 Task: Create a due date automation trigger when advanced on, on the monday after a card is due add dates not due today at 11:00 AM.
Action: Mouse moved to (1341, 172)
Screenshot: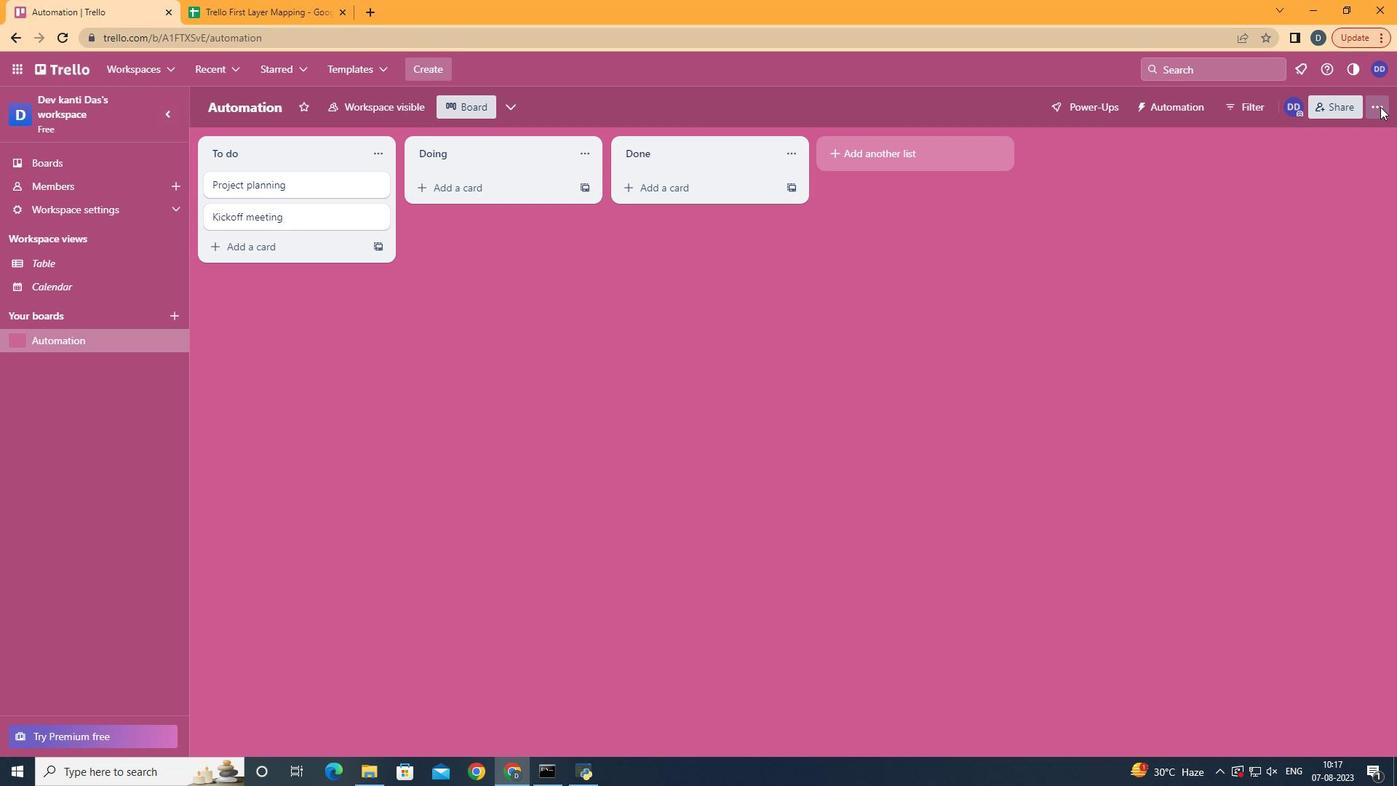 
Action: Mouse pressed left at (1341, 172)
Screenshot: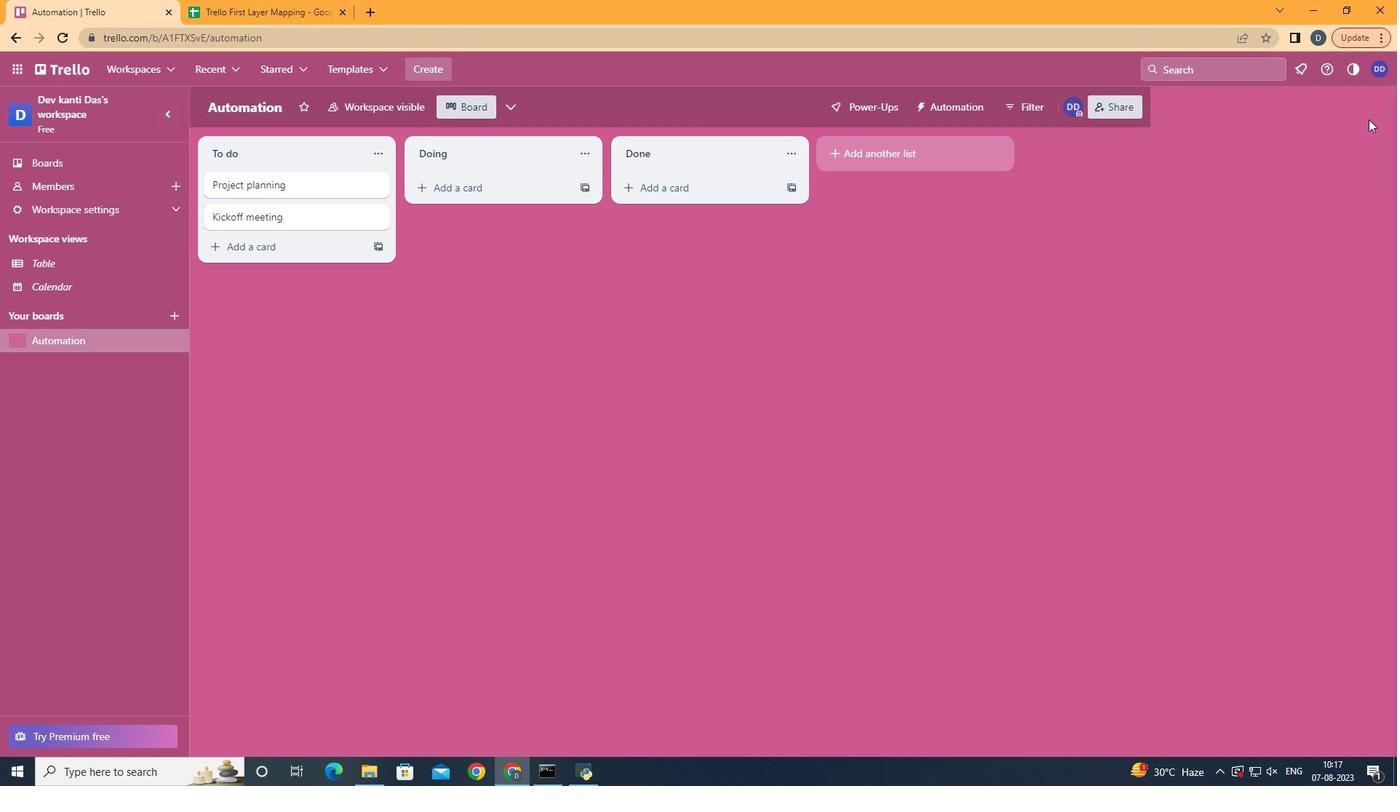 
Action: Mouse moved to (1226, 351)
Screenshot: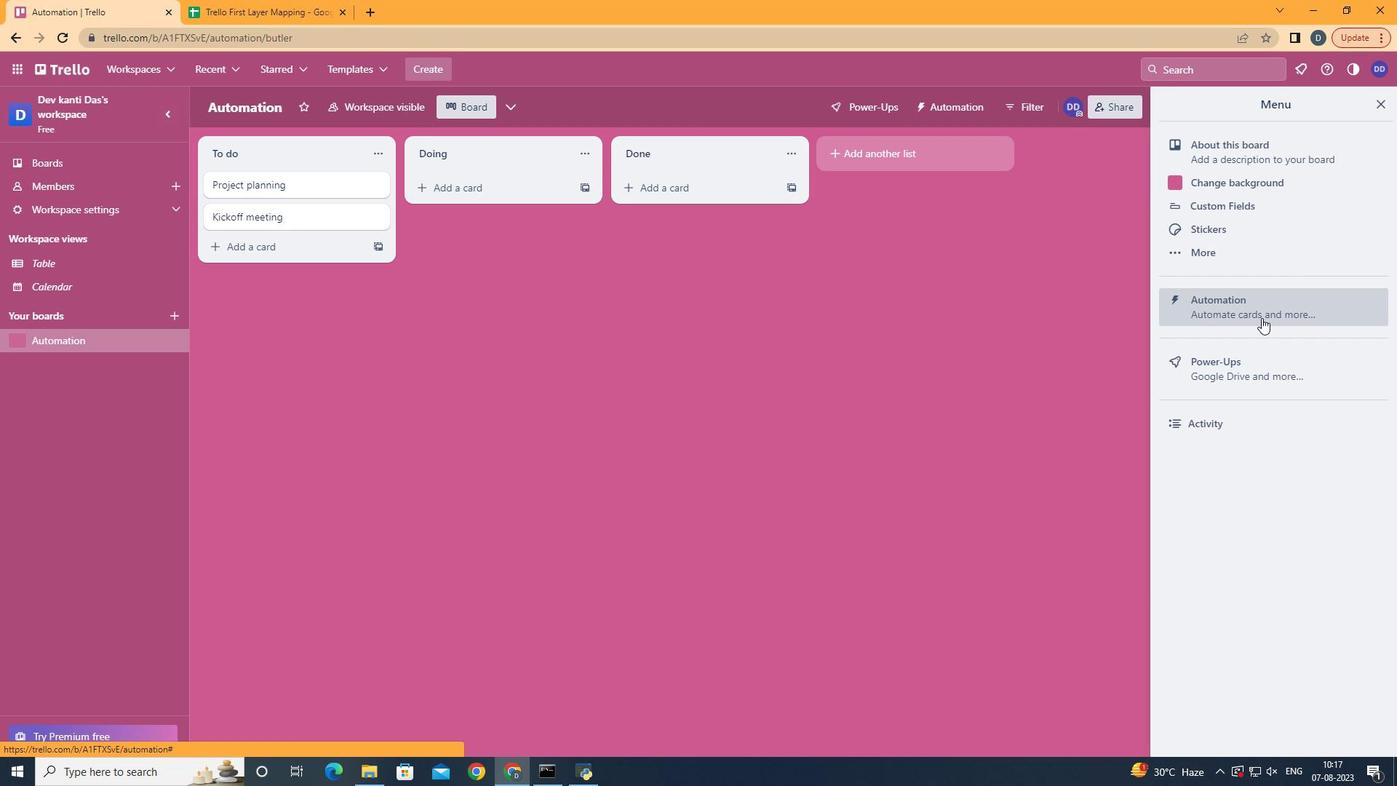 
Action: Mouse pressed left at (1226, 351)
Screenshot: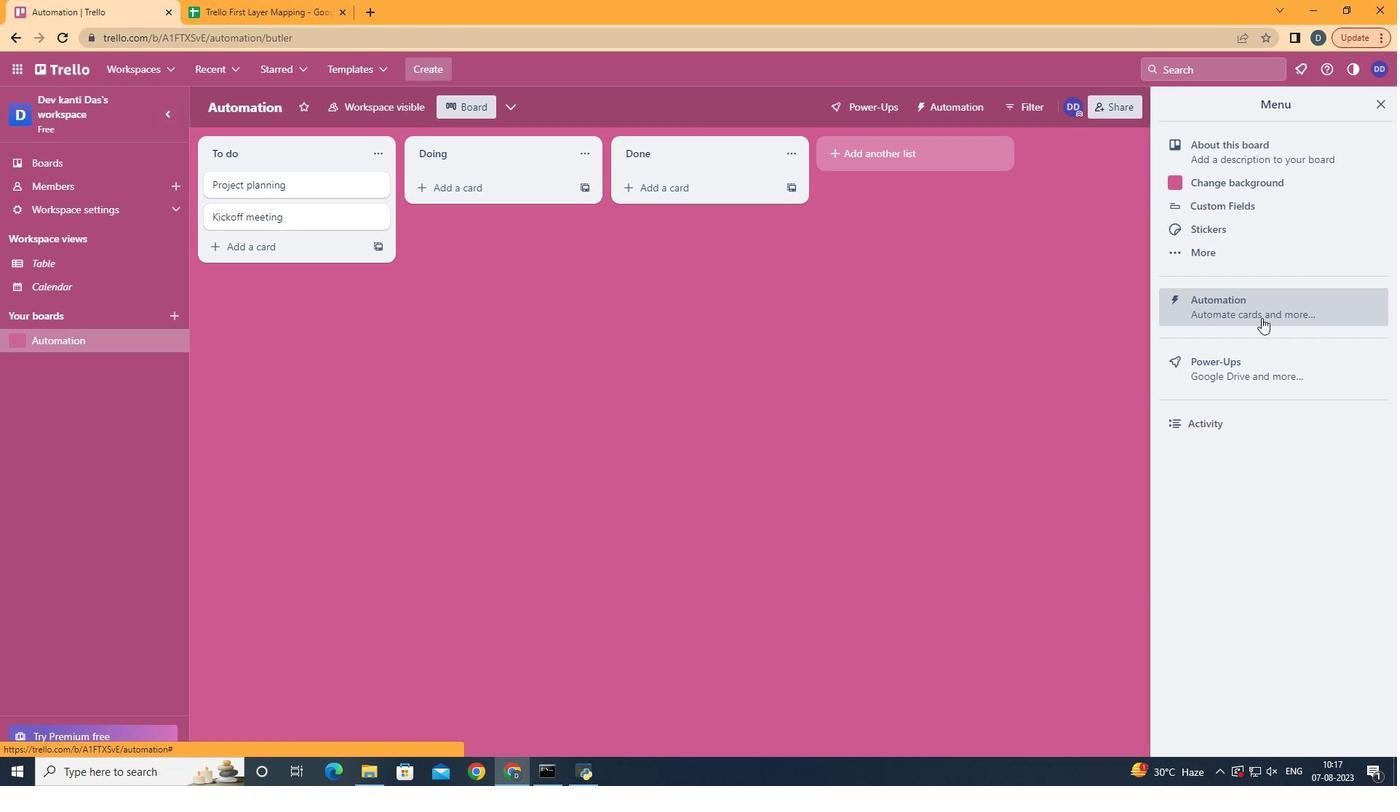 
Action: Mouse moved to (289, 324)
Screenshot: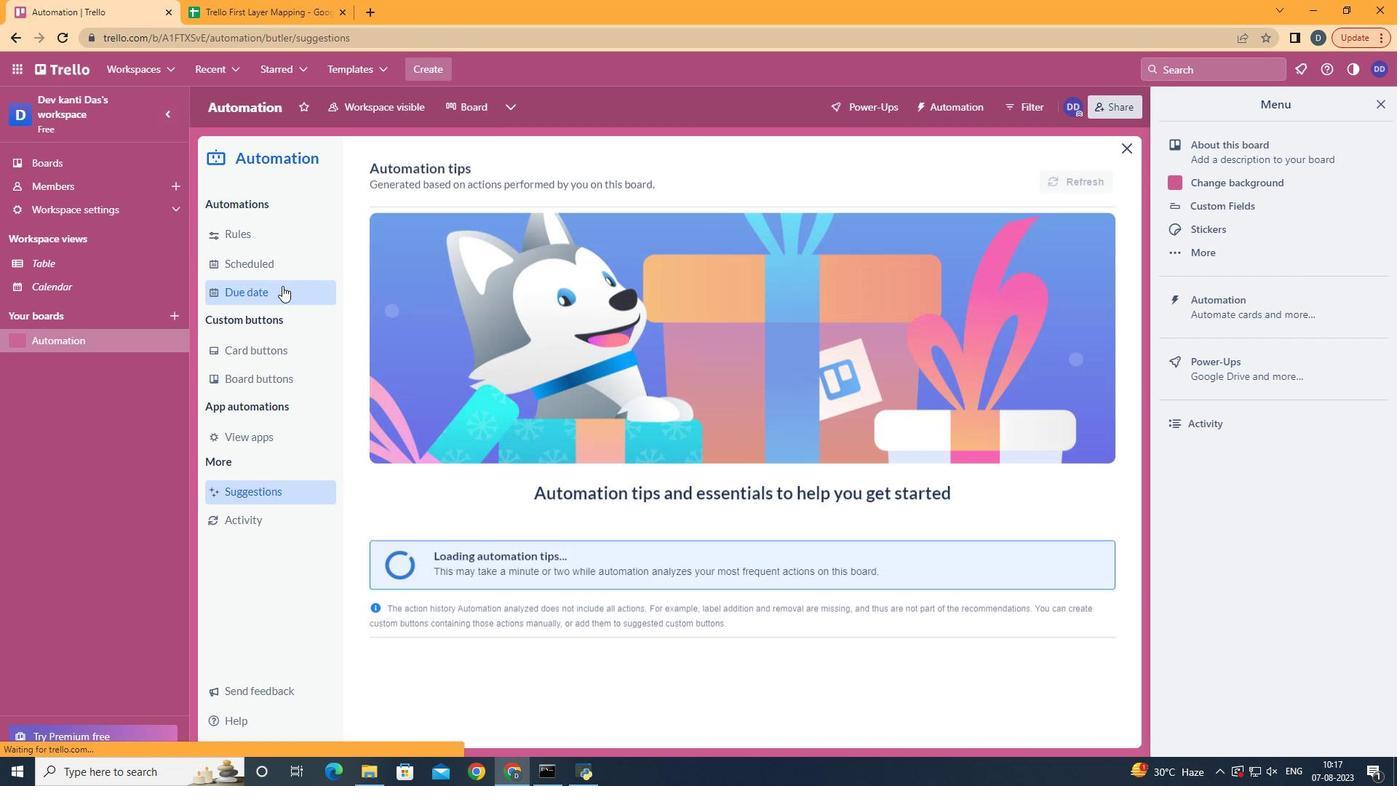 
Action: Mouse pressed left at (289, 324)
Screenshot: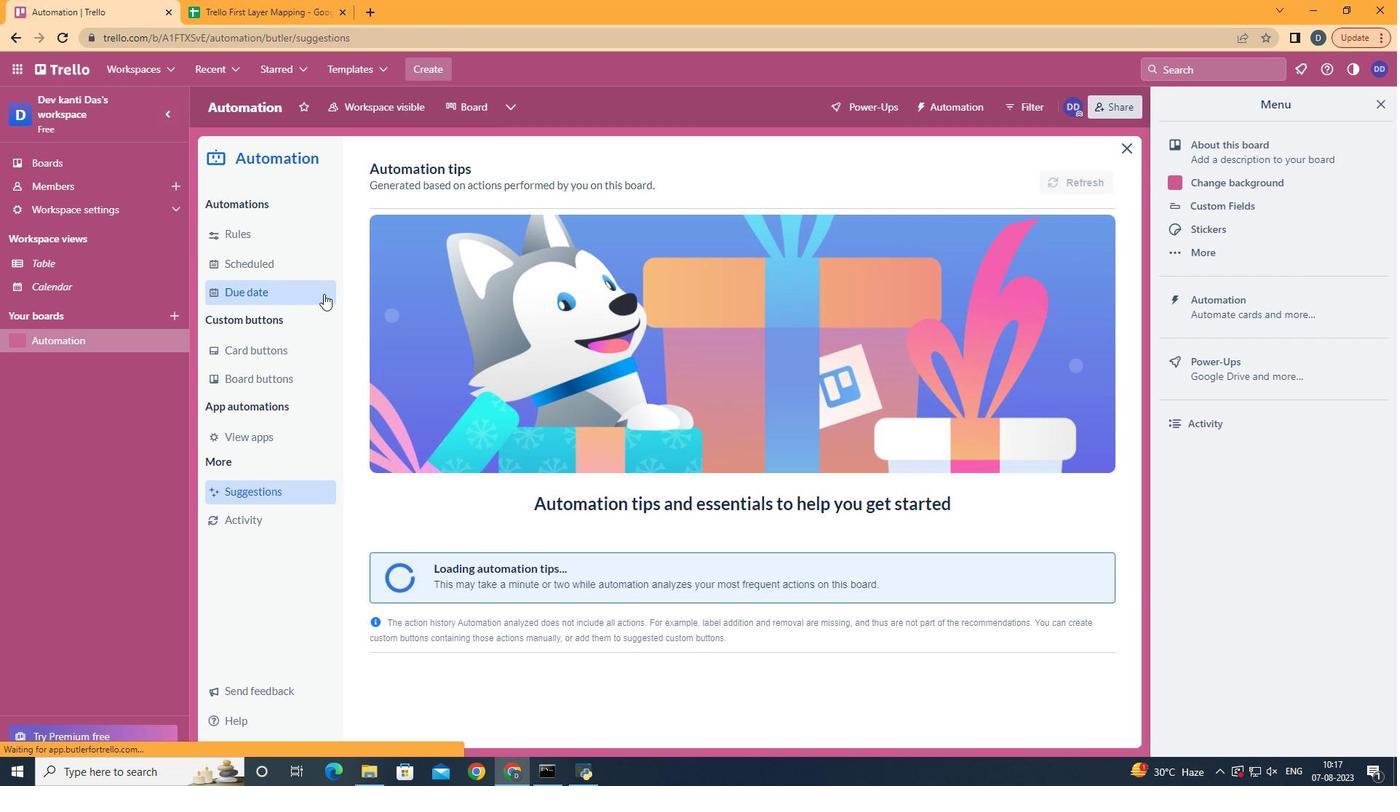 
Action: Mouse moved to (982, 228)
Screenshot: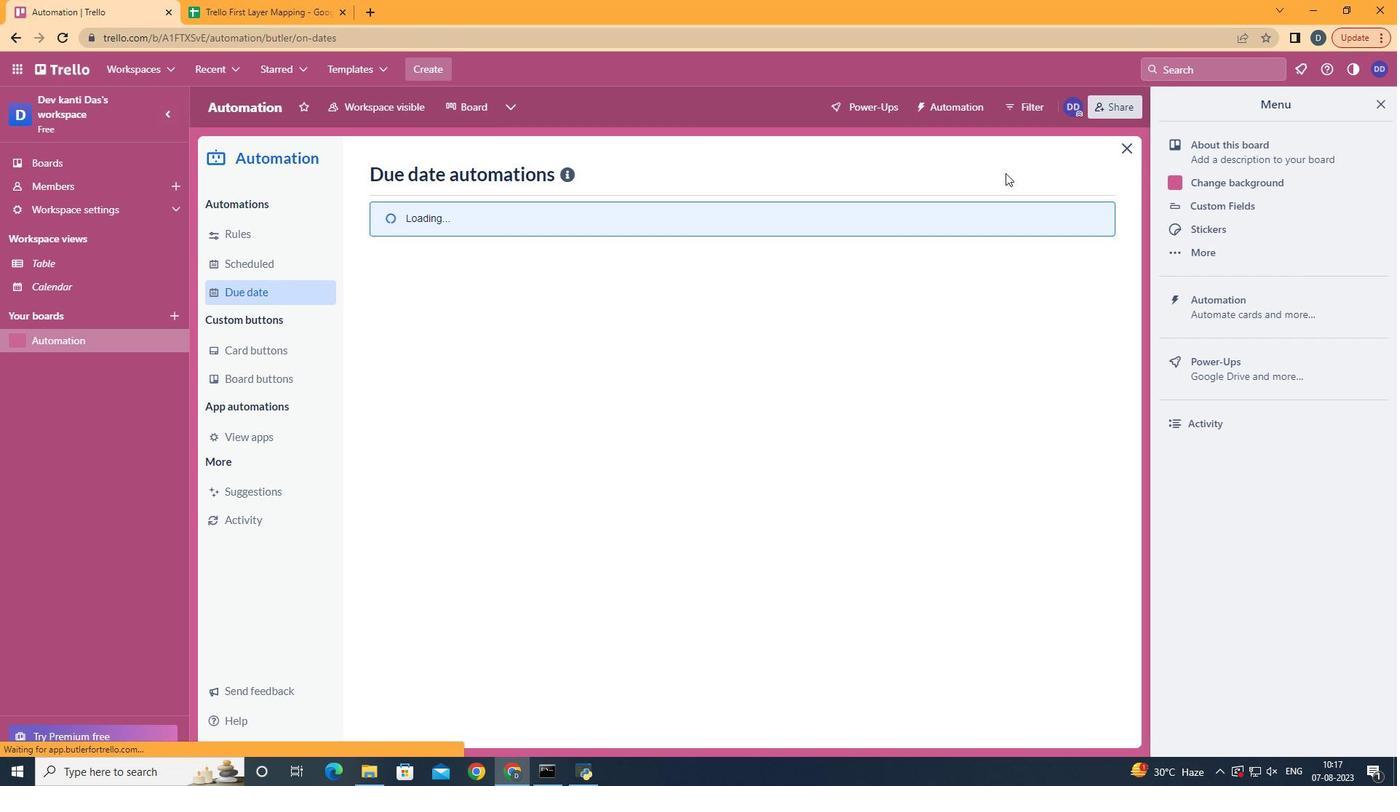 
Action: Mouse pressed left at (982, 228)
Screenshot: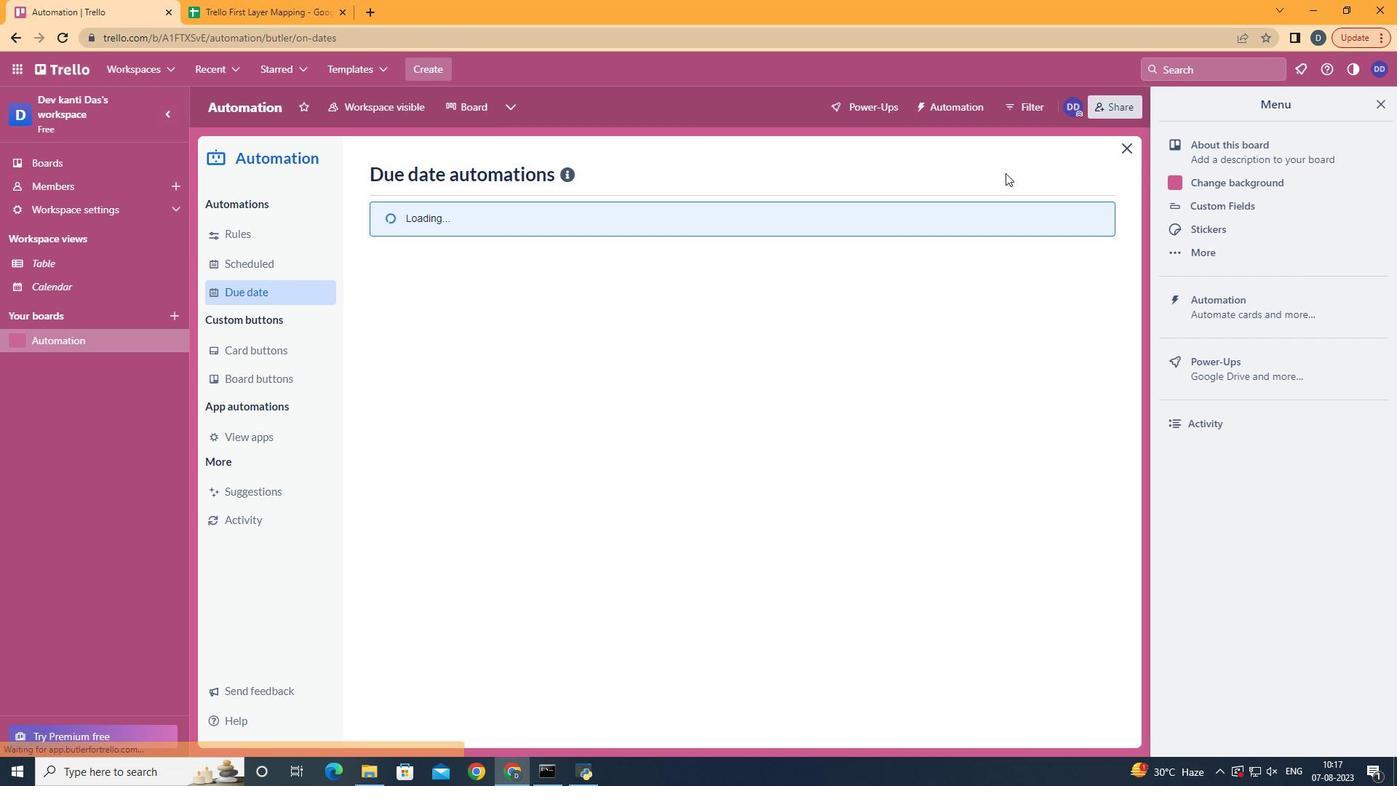 
Action: Mouse pressed left at (982, 228)
Screenshot: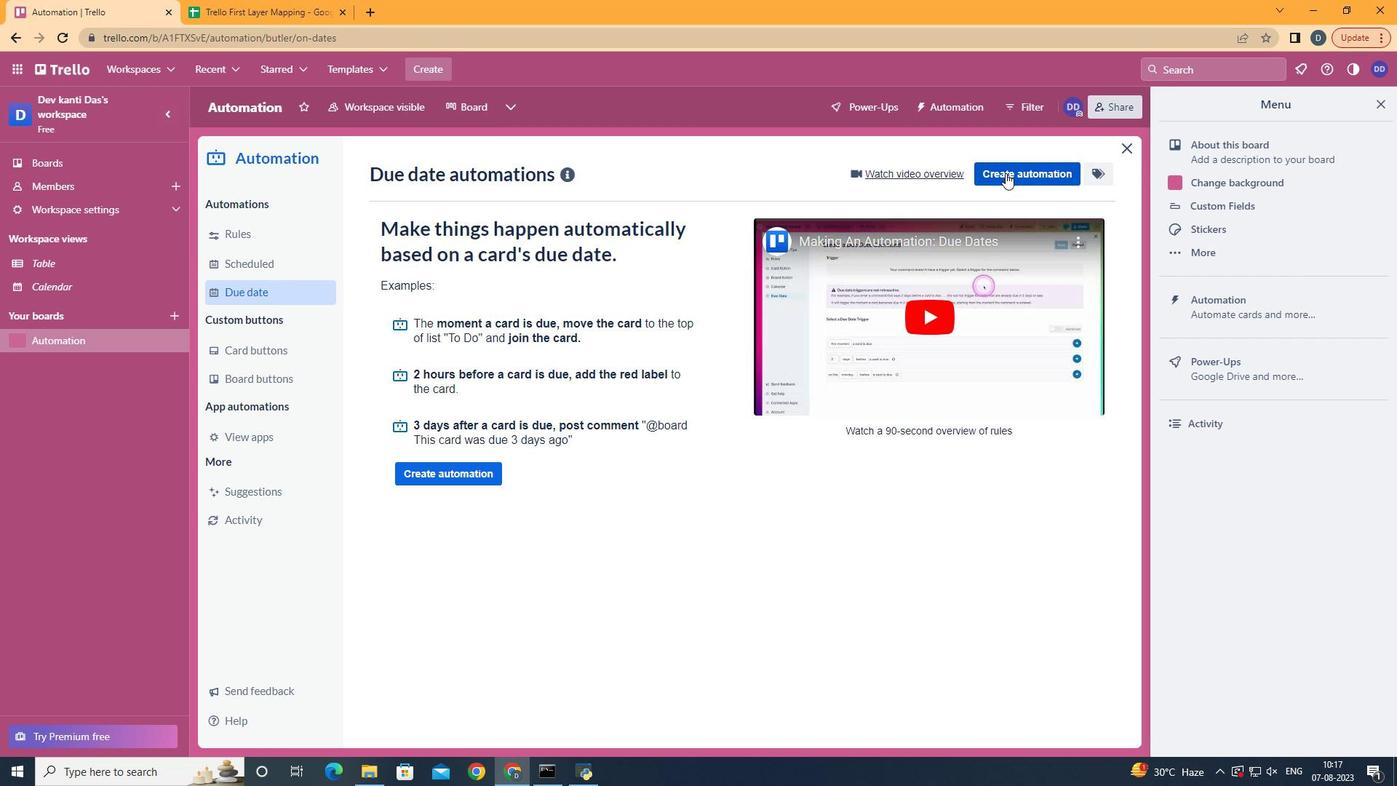 
Action: Mouse pressed left at (982, 228)
Screenshot: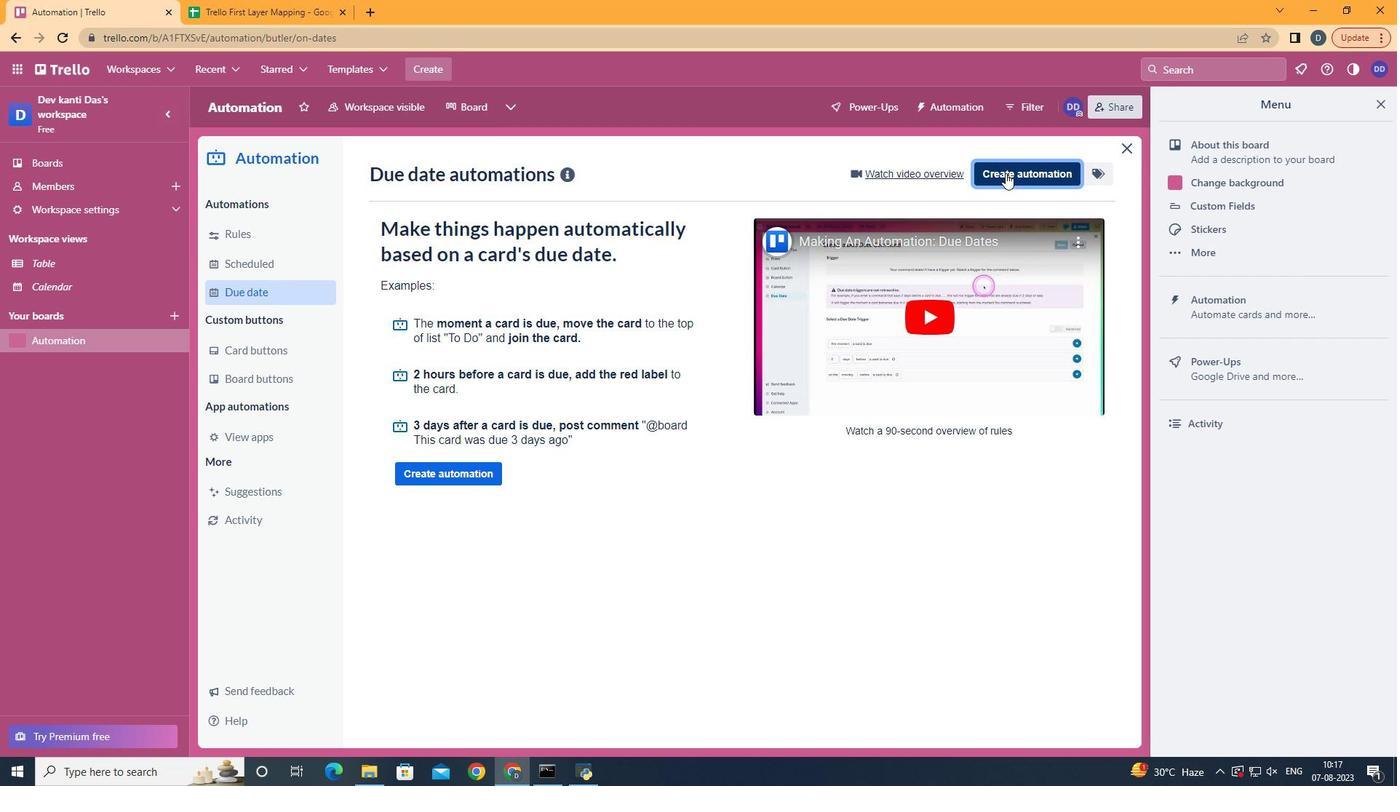 
Action: Mouse moved to (795, 344)
Screenshot: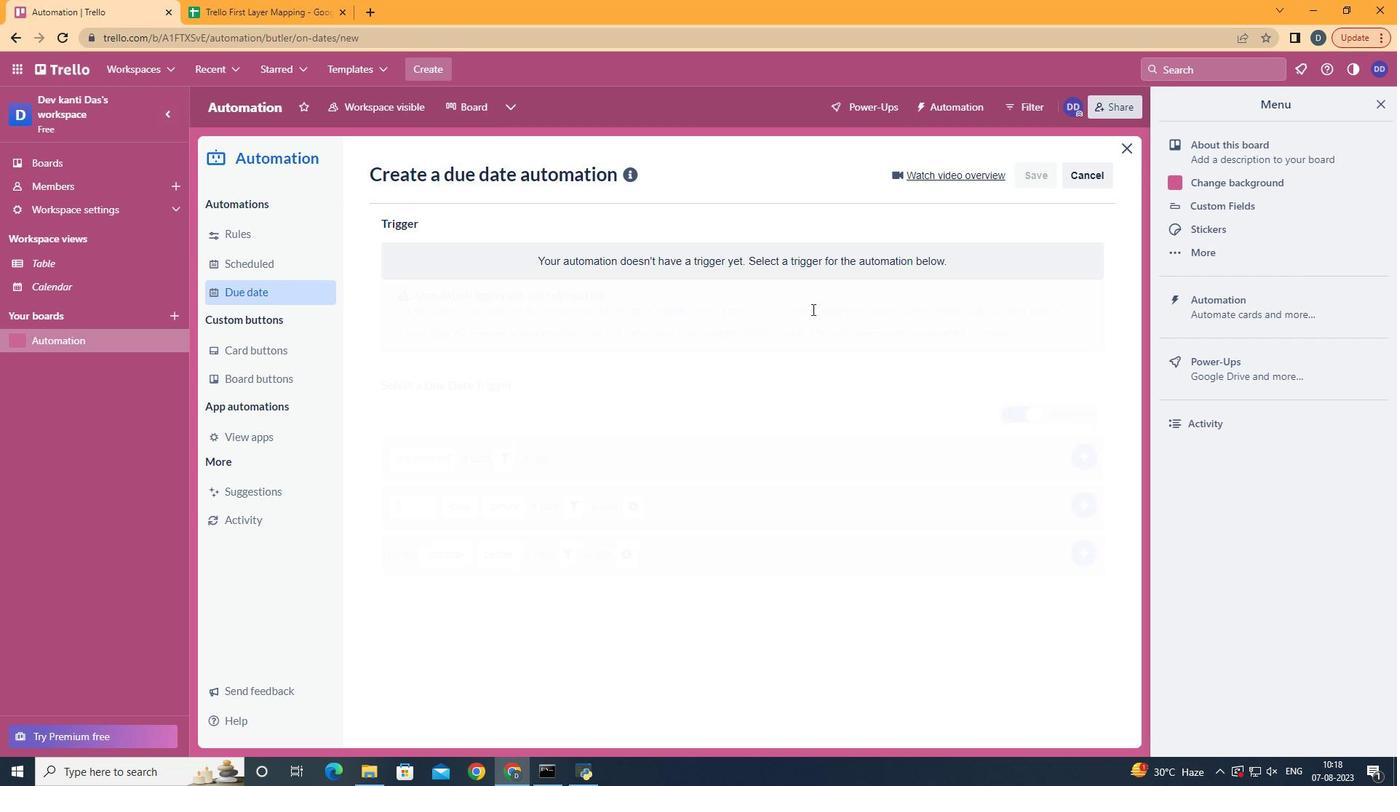 
Action: Mouse pressed left at (795, 344)
Screenshot: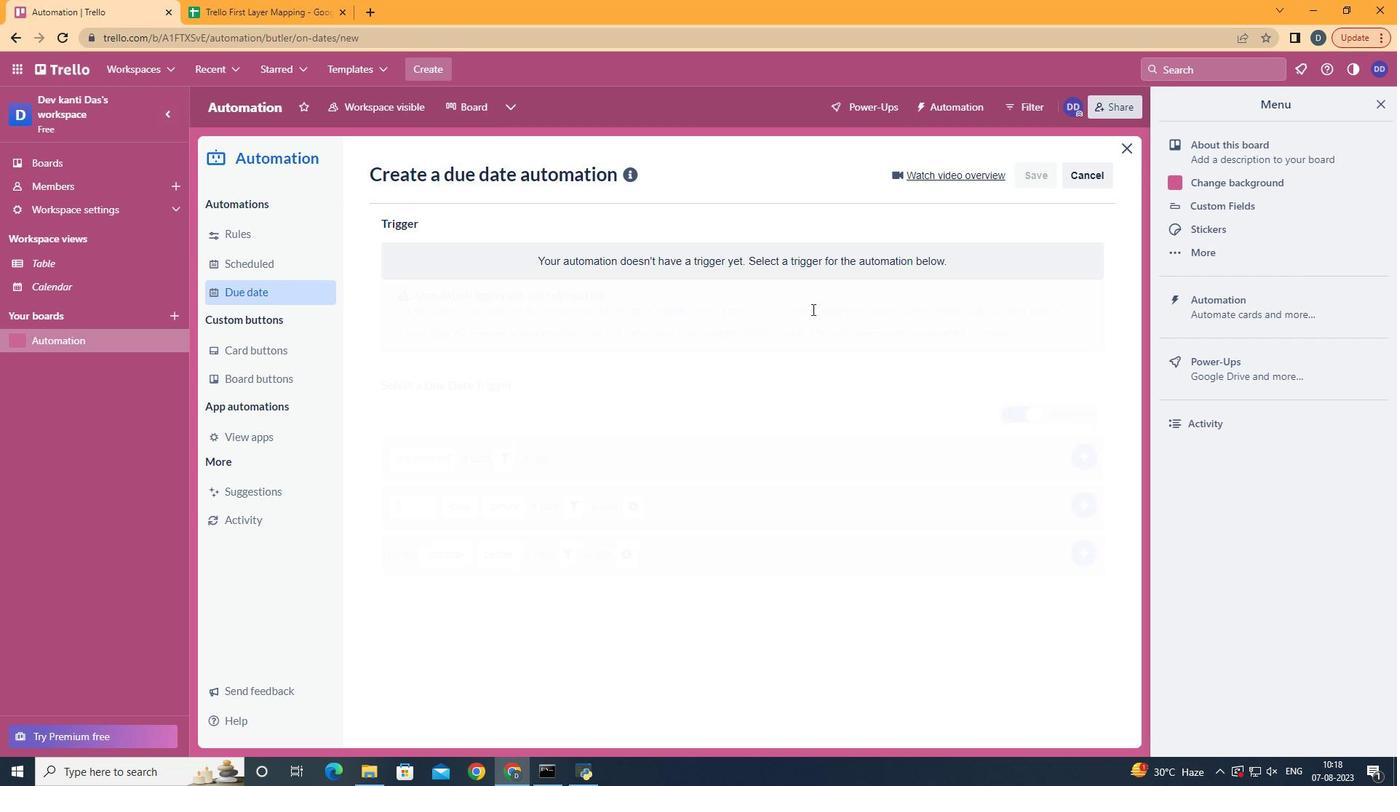 
Action: Mouse moved to (476, 406)
Screenshot: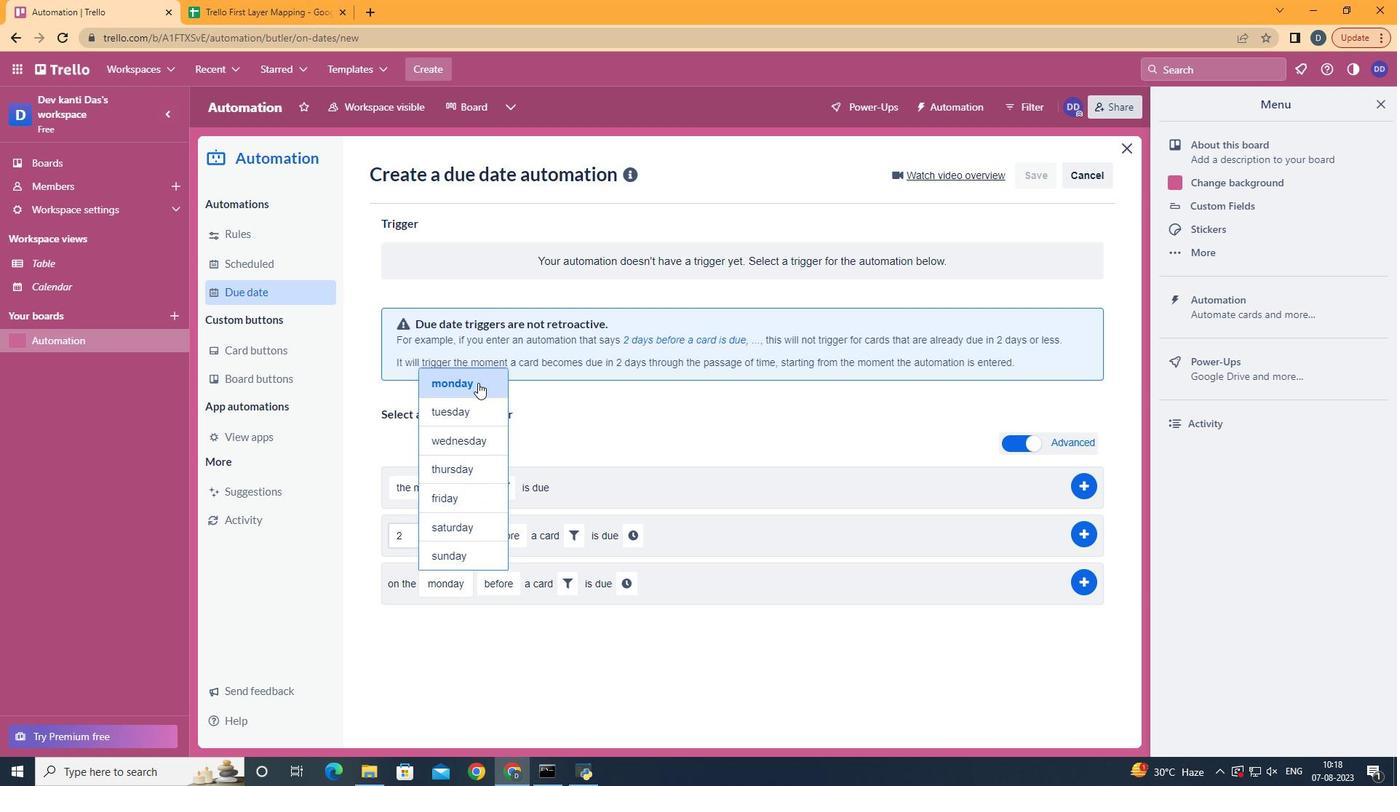 
Action: Mouse pressed left at (476, 406)
Screenshot: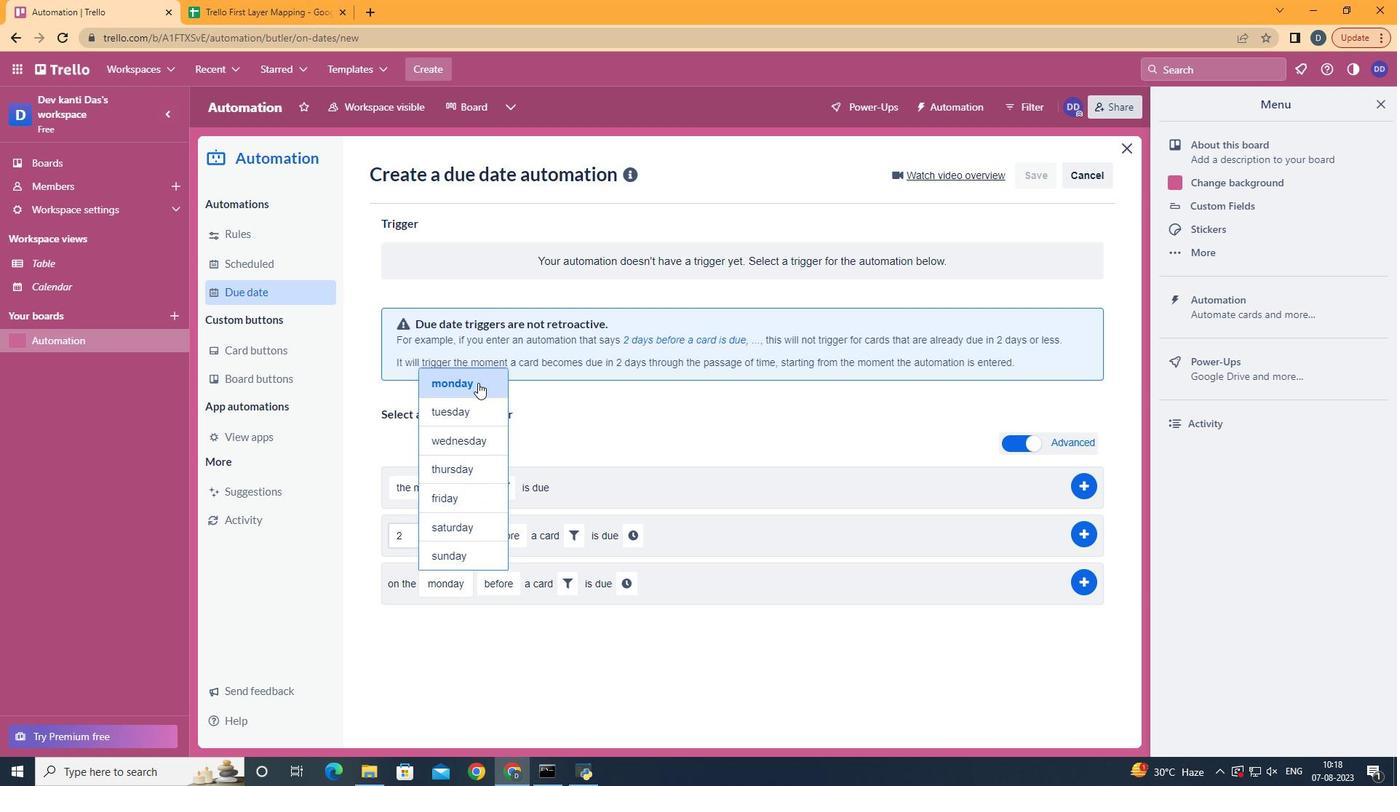 
Action: Mouse moved to (503, 631)
Screenshot: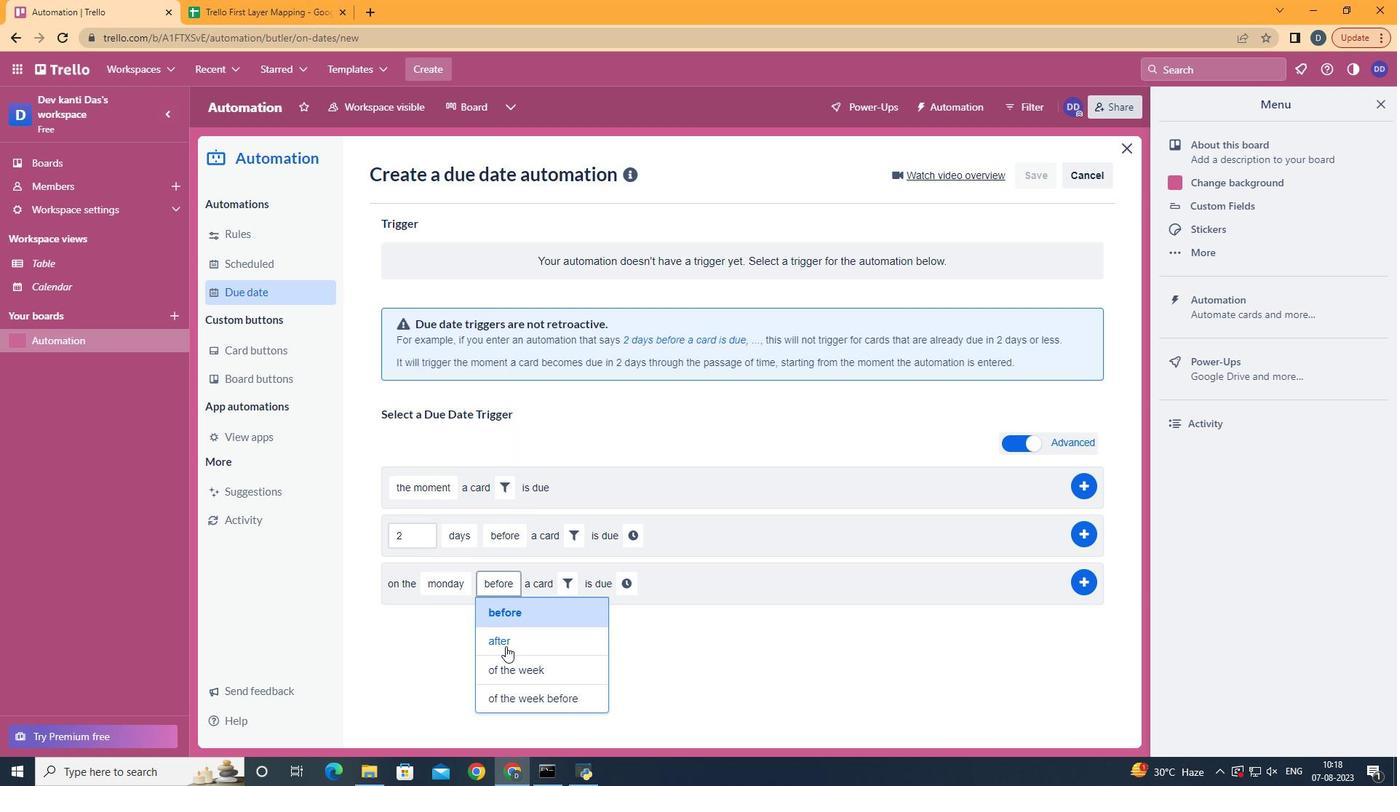 
Action: Mouse pressed left at (503, 631)
Screenshot: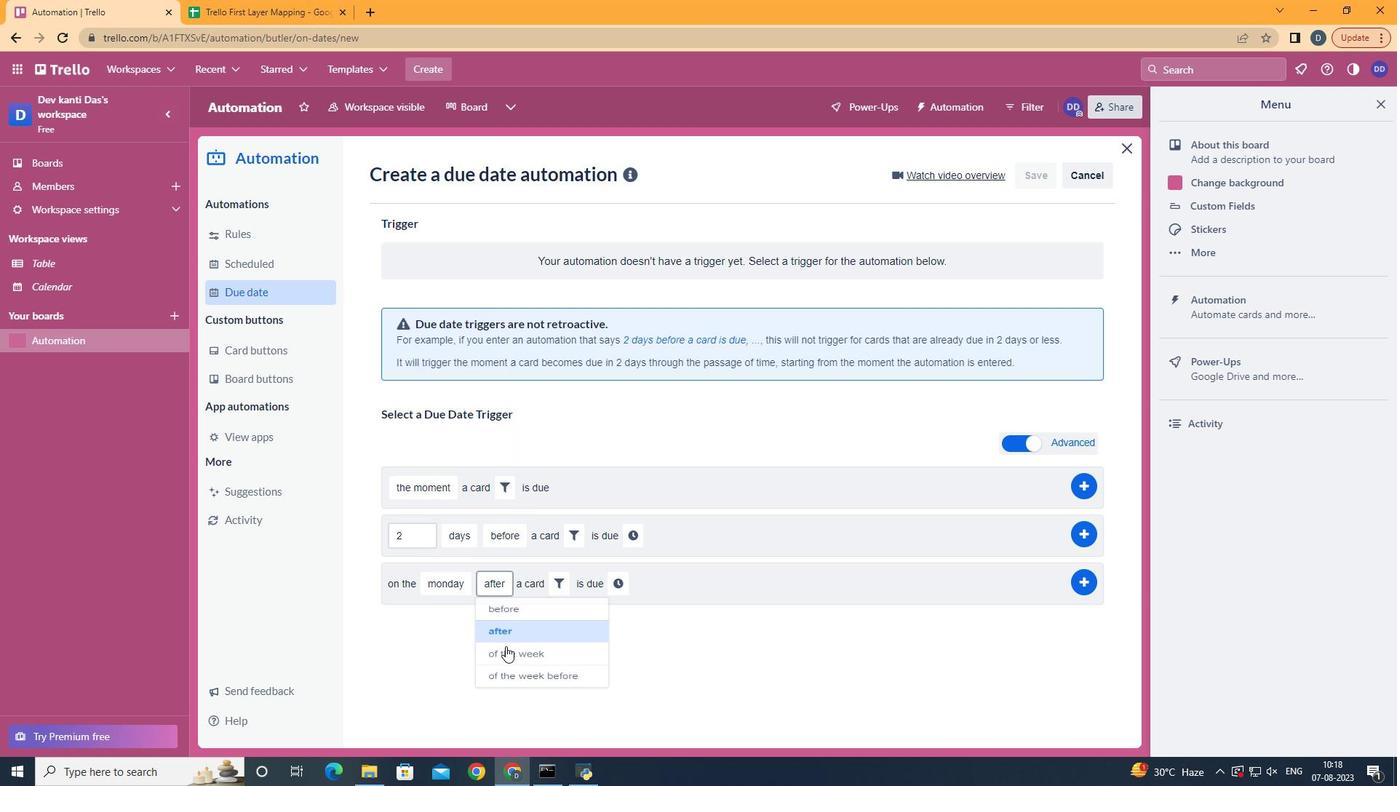 
Action: Mouse moved to (546, 577)
Screenshot: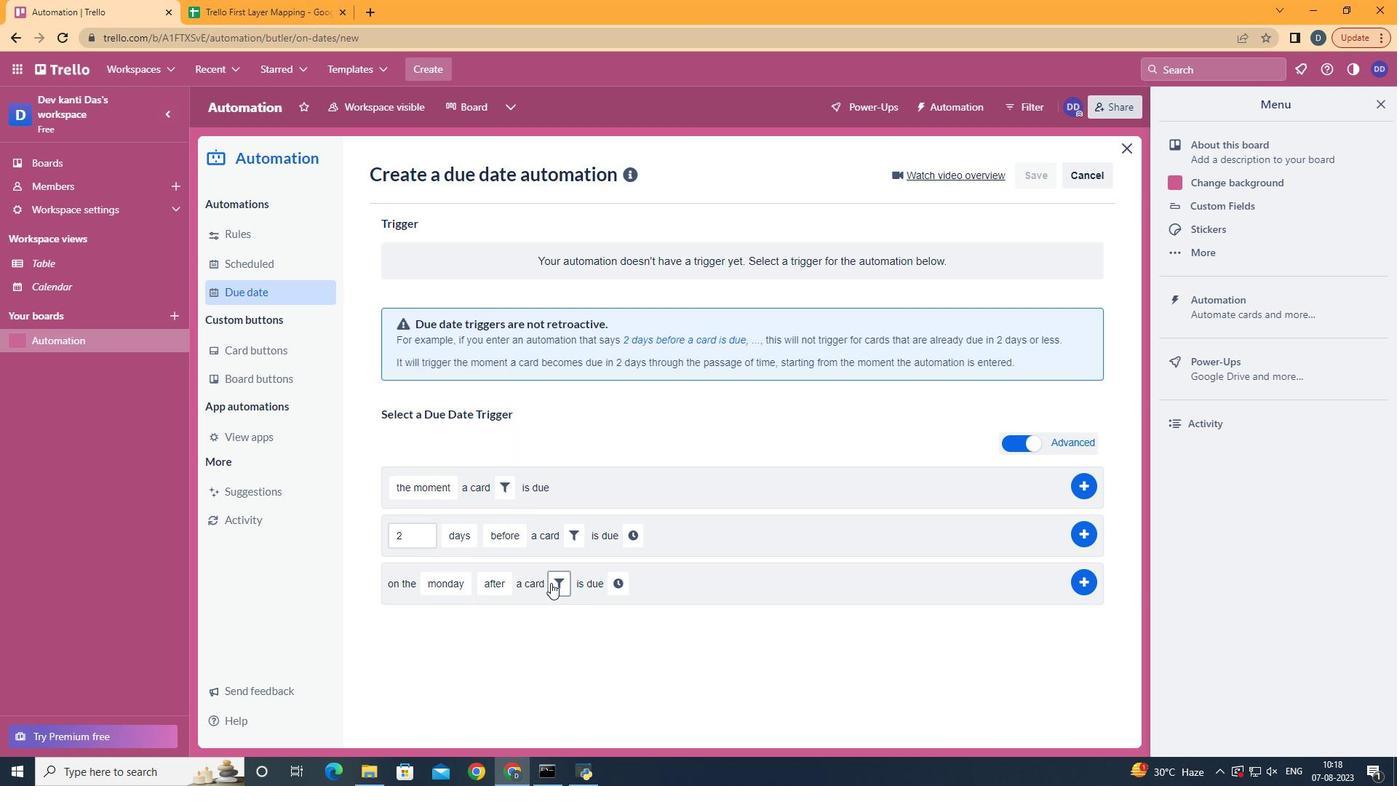 
Action: Mouse pressed left at (546, 577)
Screenshot: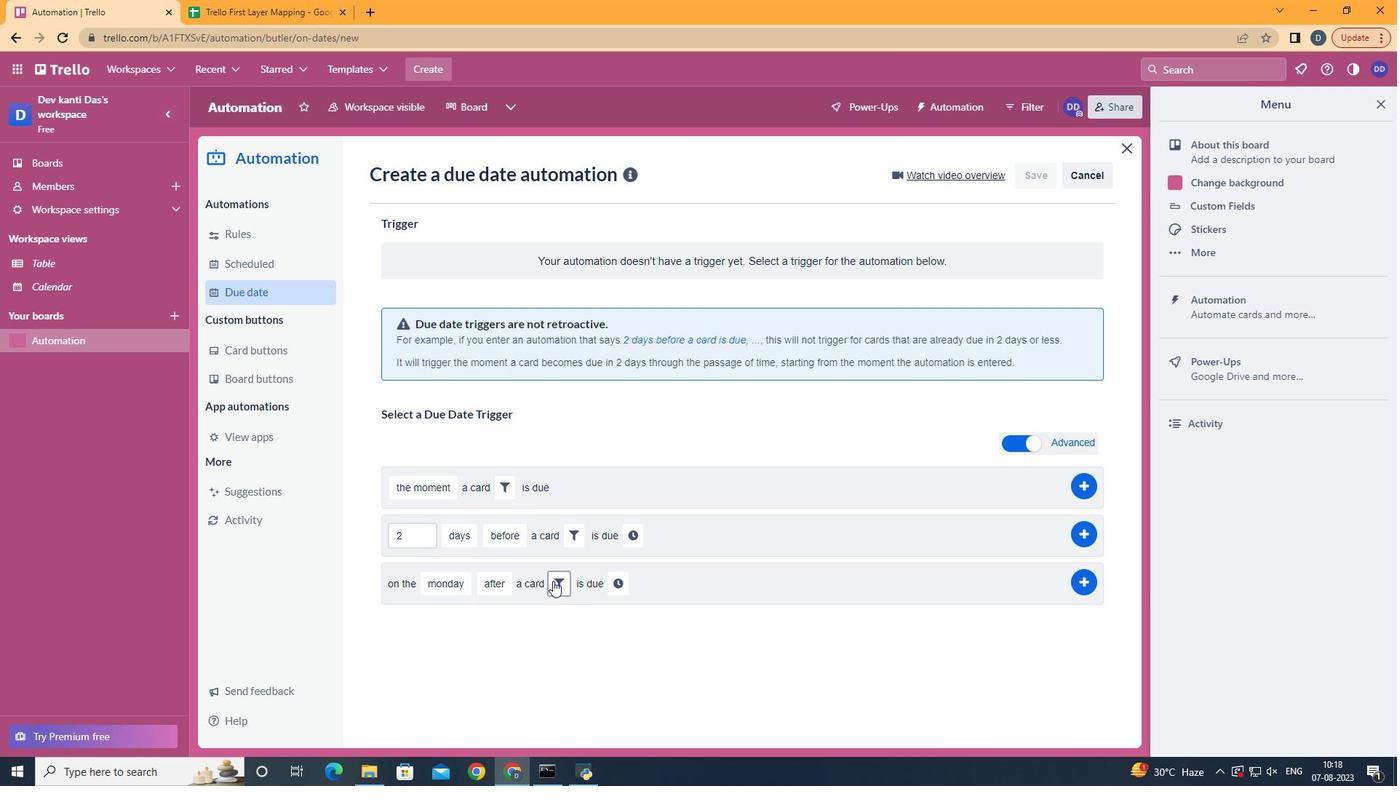 
Action: Mouse moved to (624, 616)
Screenshot: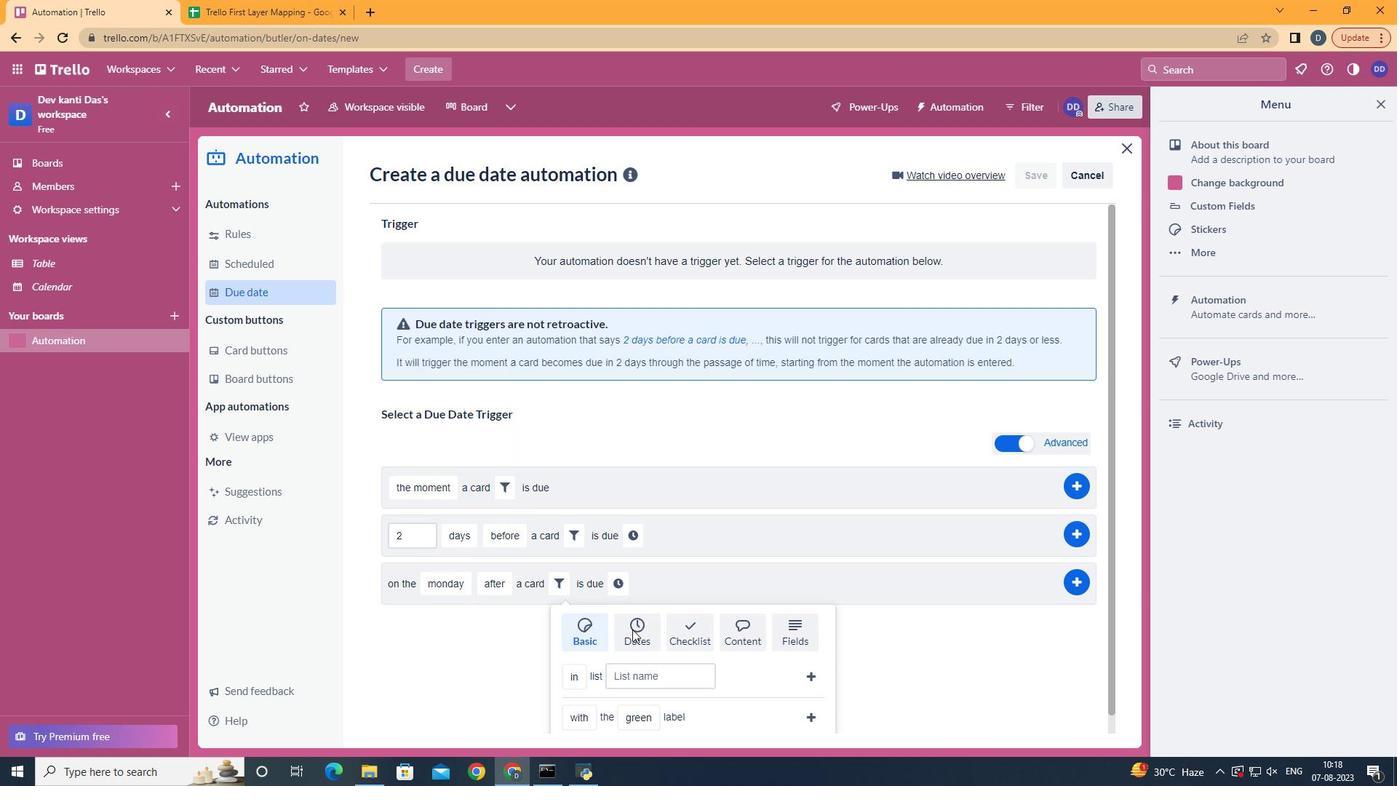 
Action: Mouse pressed left at (624, 616)
Screenshot: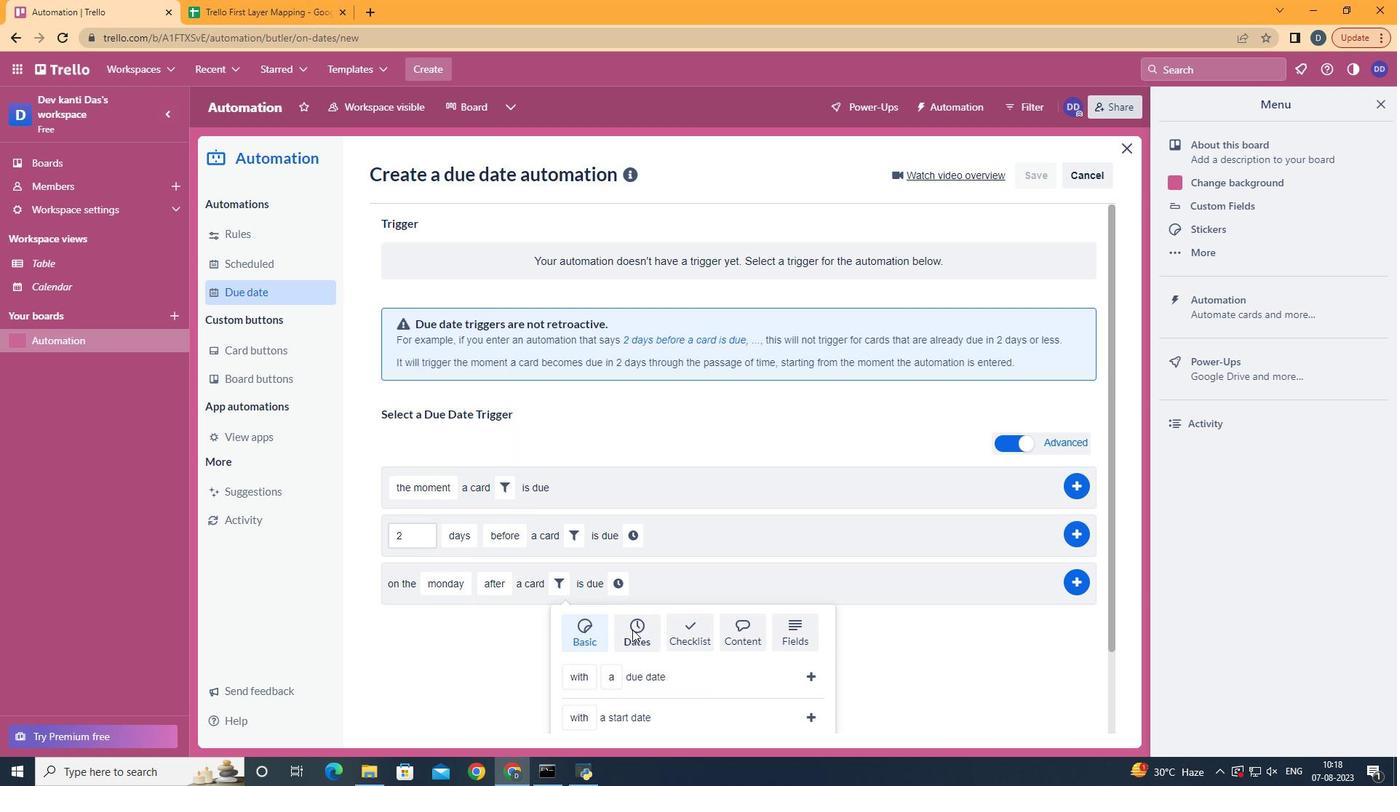 
Action: Mouse moved to (629, 616)
Screenshot: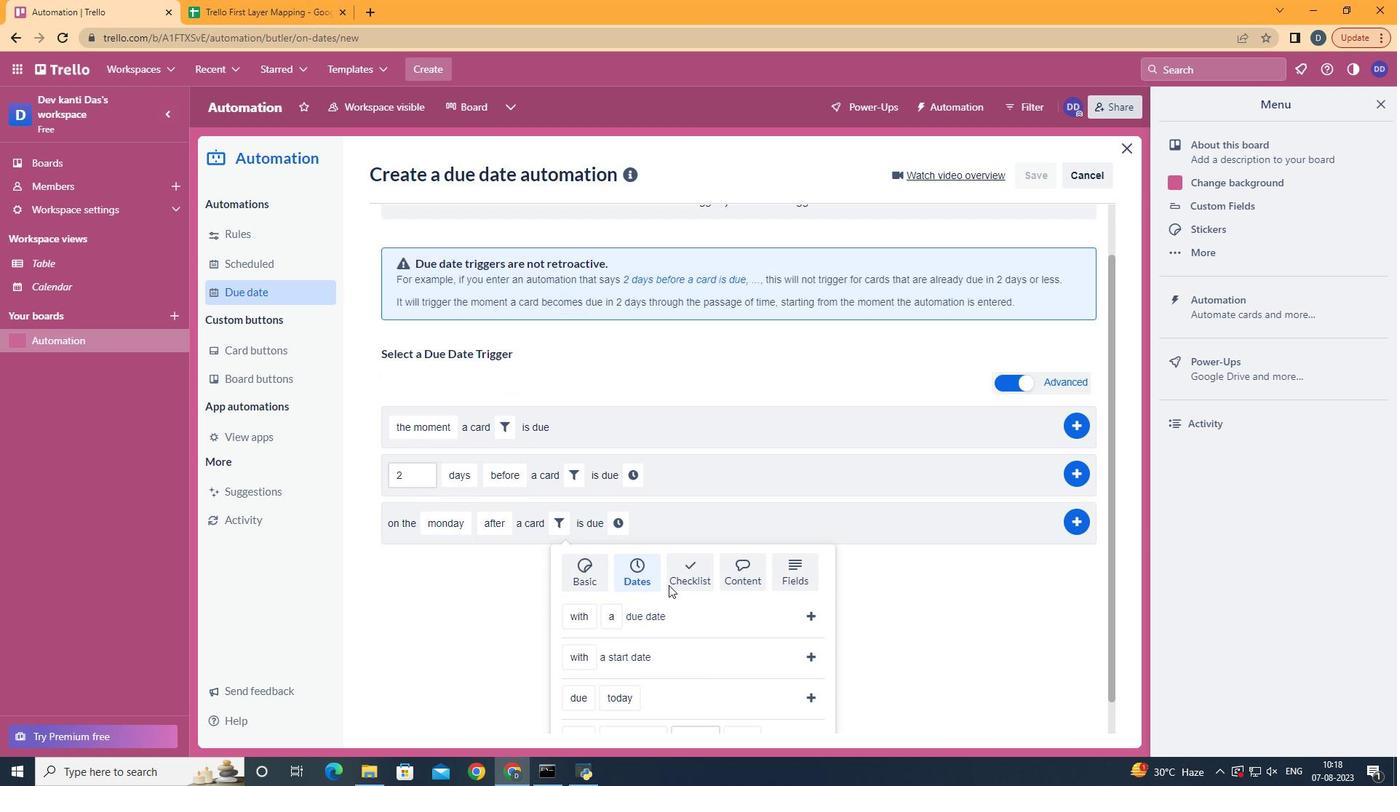 
Action: Mouse scrolled (629, 615) with delta (0, 0)
Screenshot: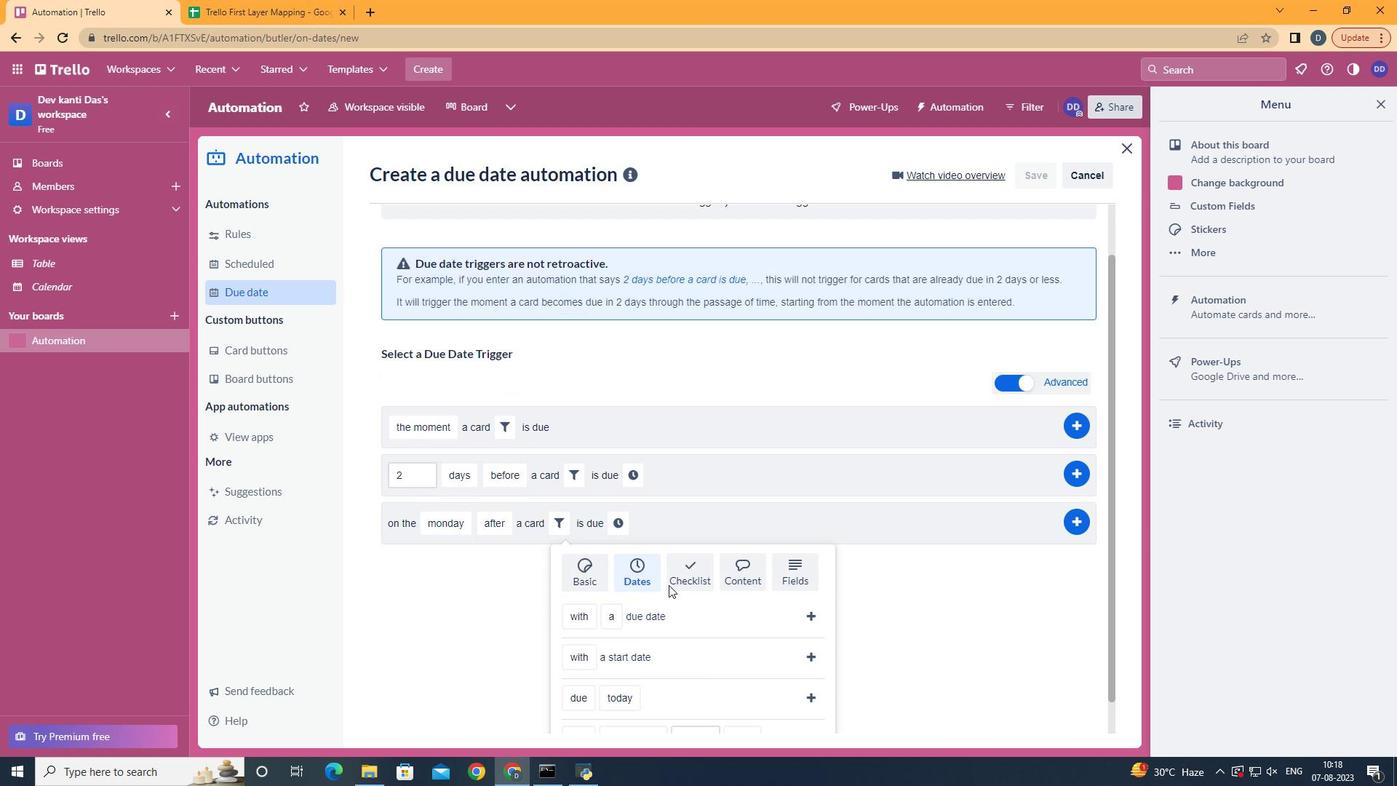 
Action: Mouse scrolled (629, 615) with delta (0, 0)
Screenshot: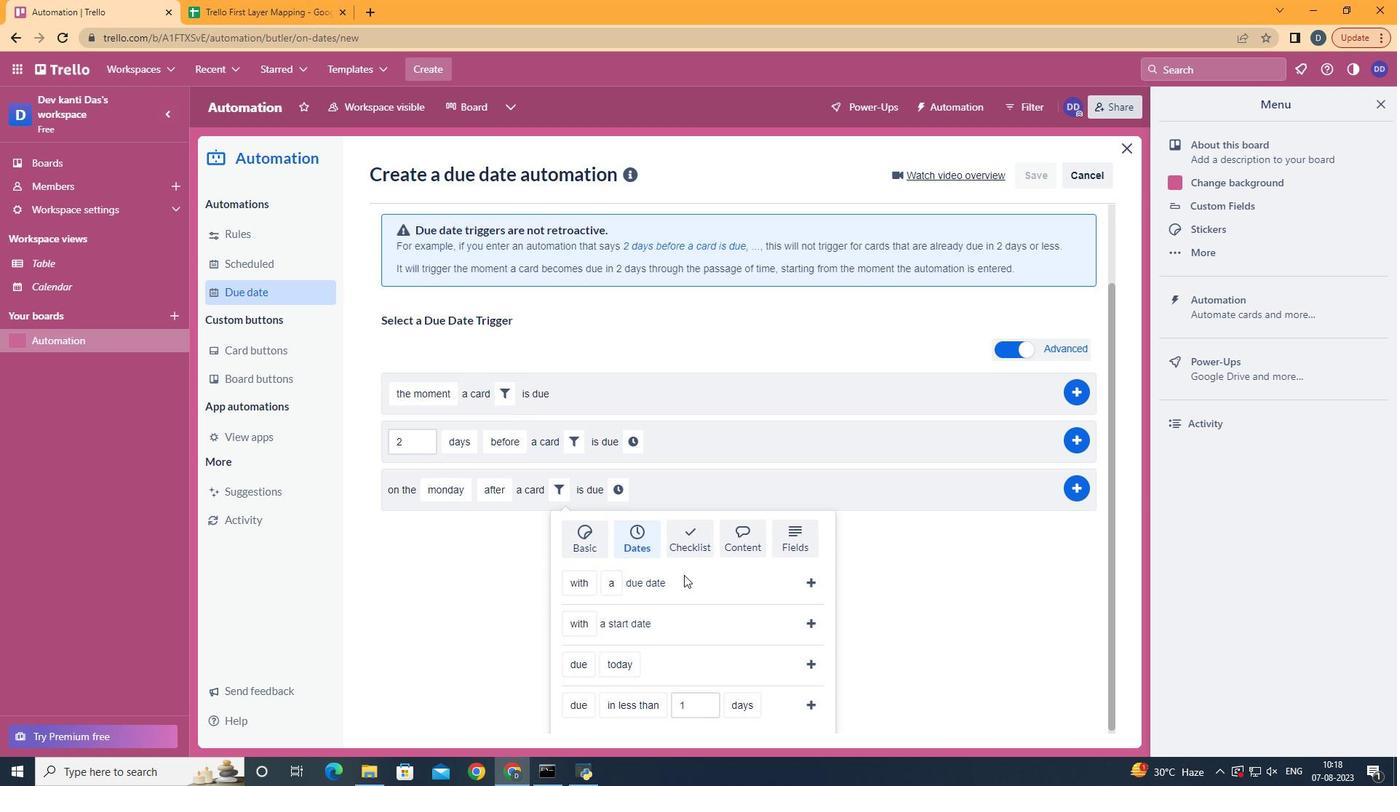 
Action: Mouse scrolled (629, 615) with delta (0, 0)
Screenshot: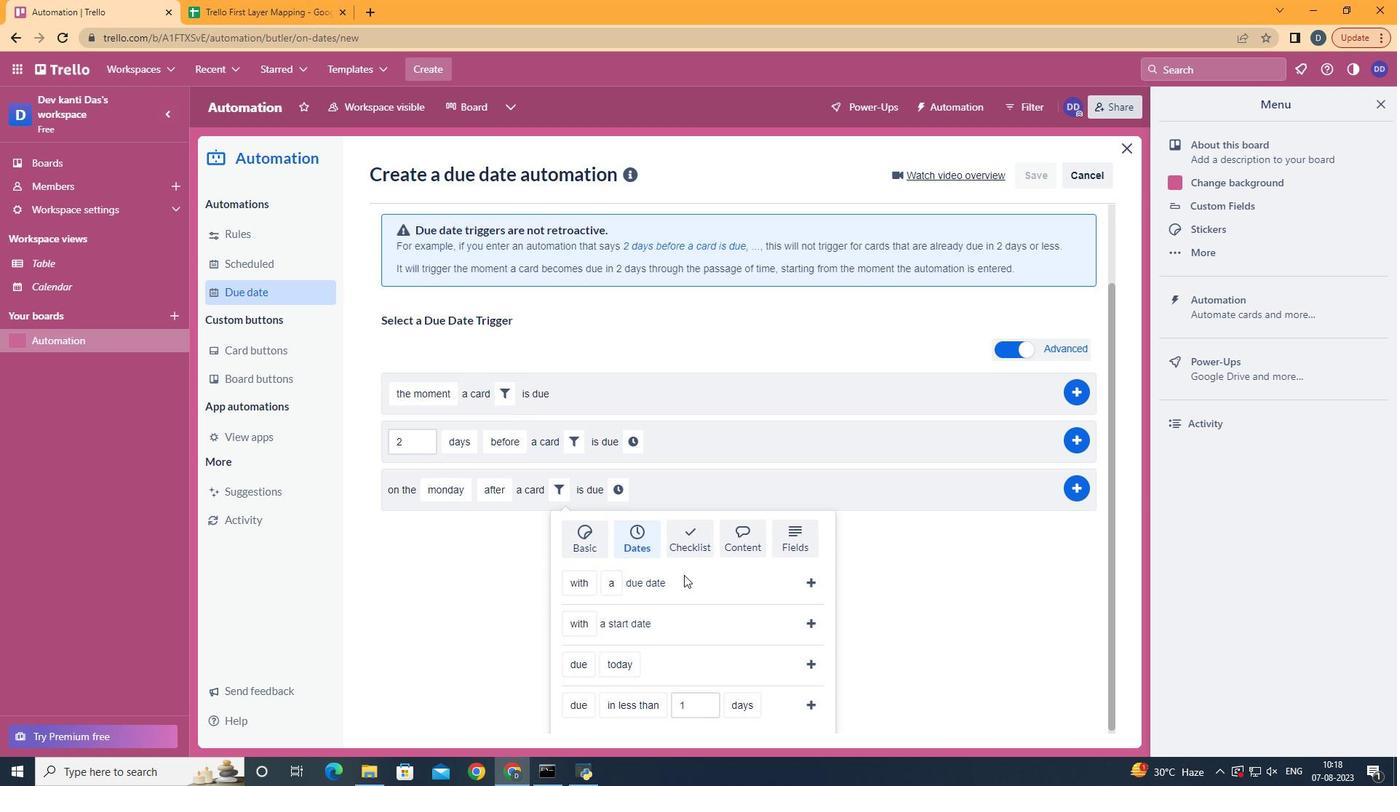 
Action: Mouse moved to (631, 615)
Screenshot: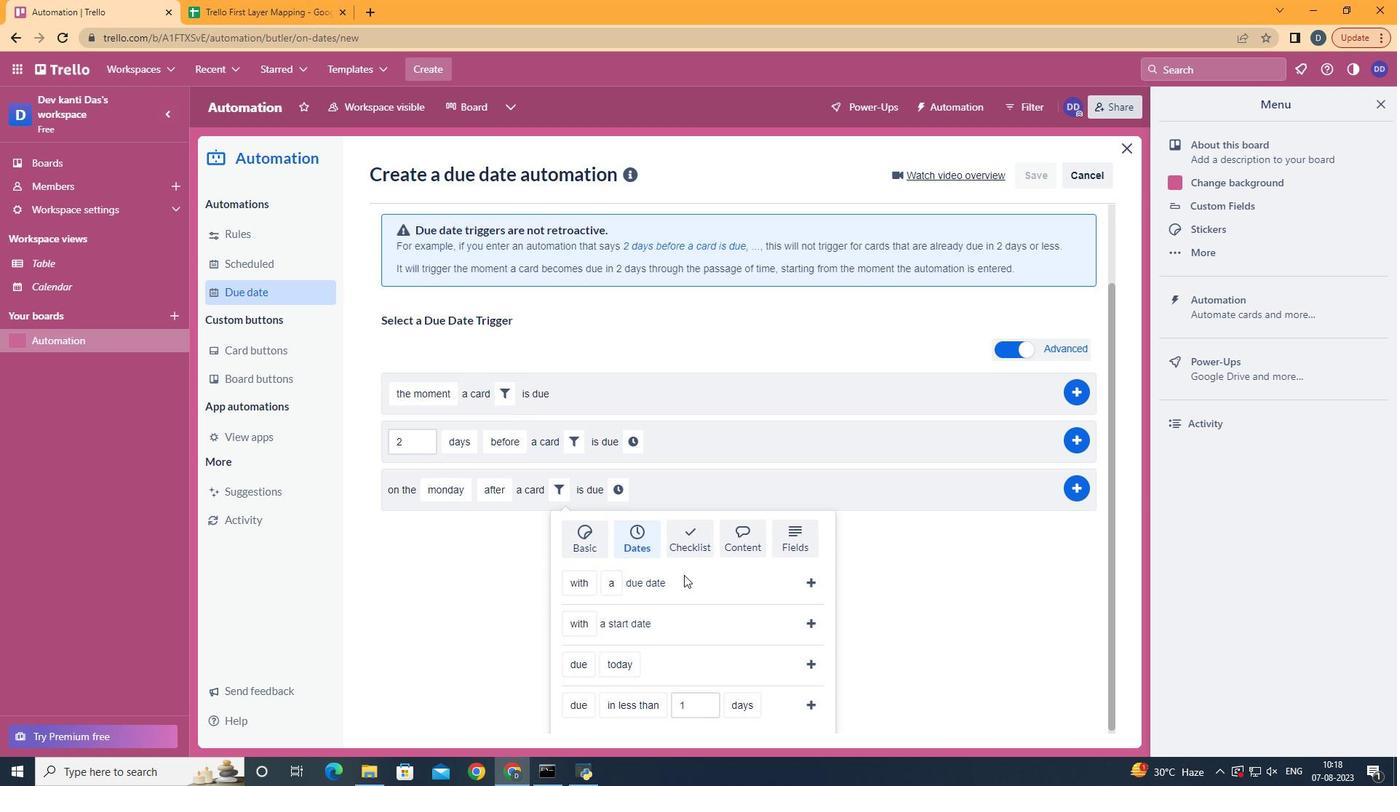 
Action: Mouse scrolled (631, 614) with delta (0, 0)
Screenshot: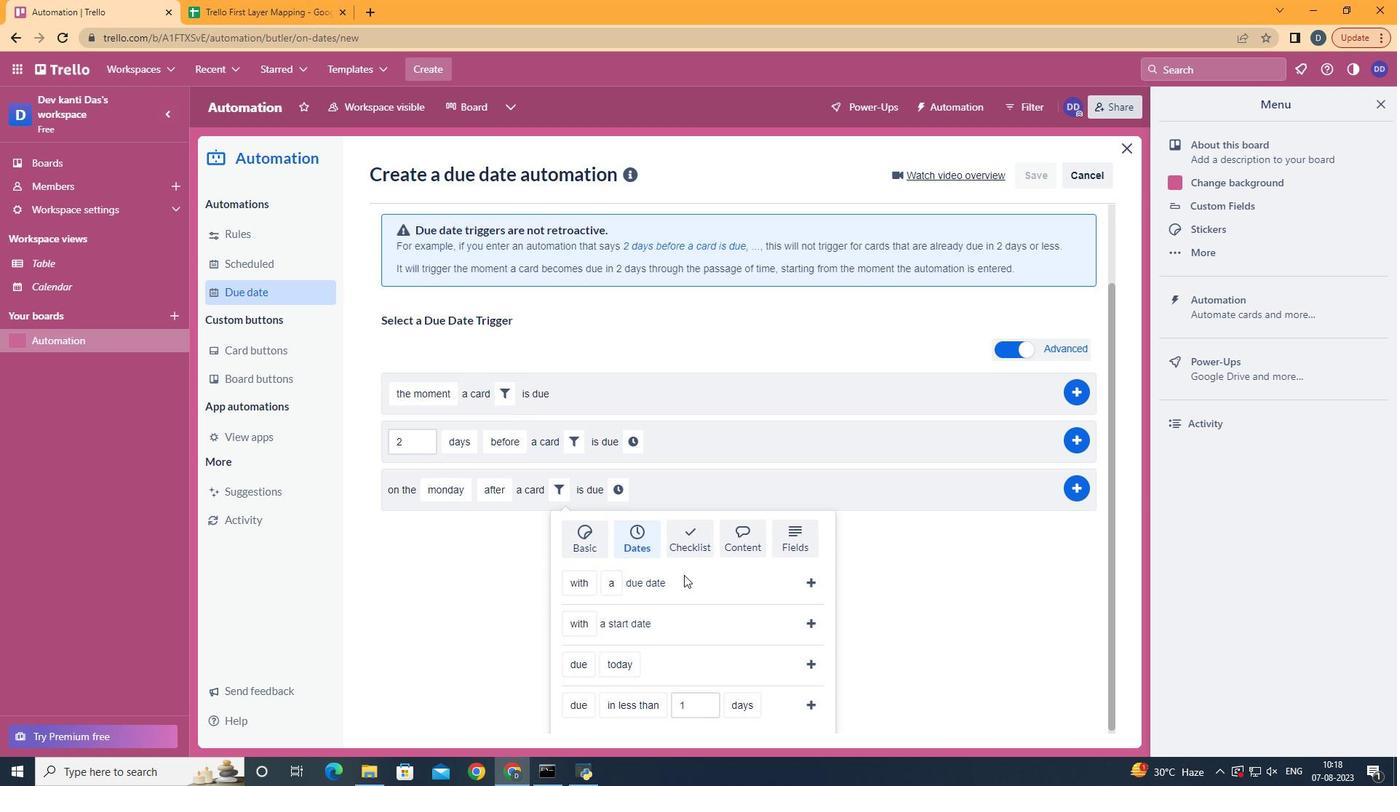 
Action: Mouse moved to (586, 578)
Screenshot: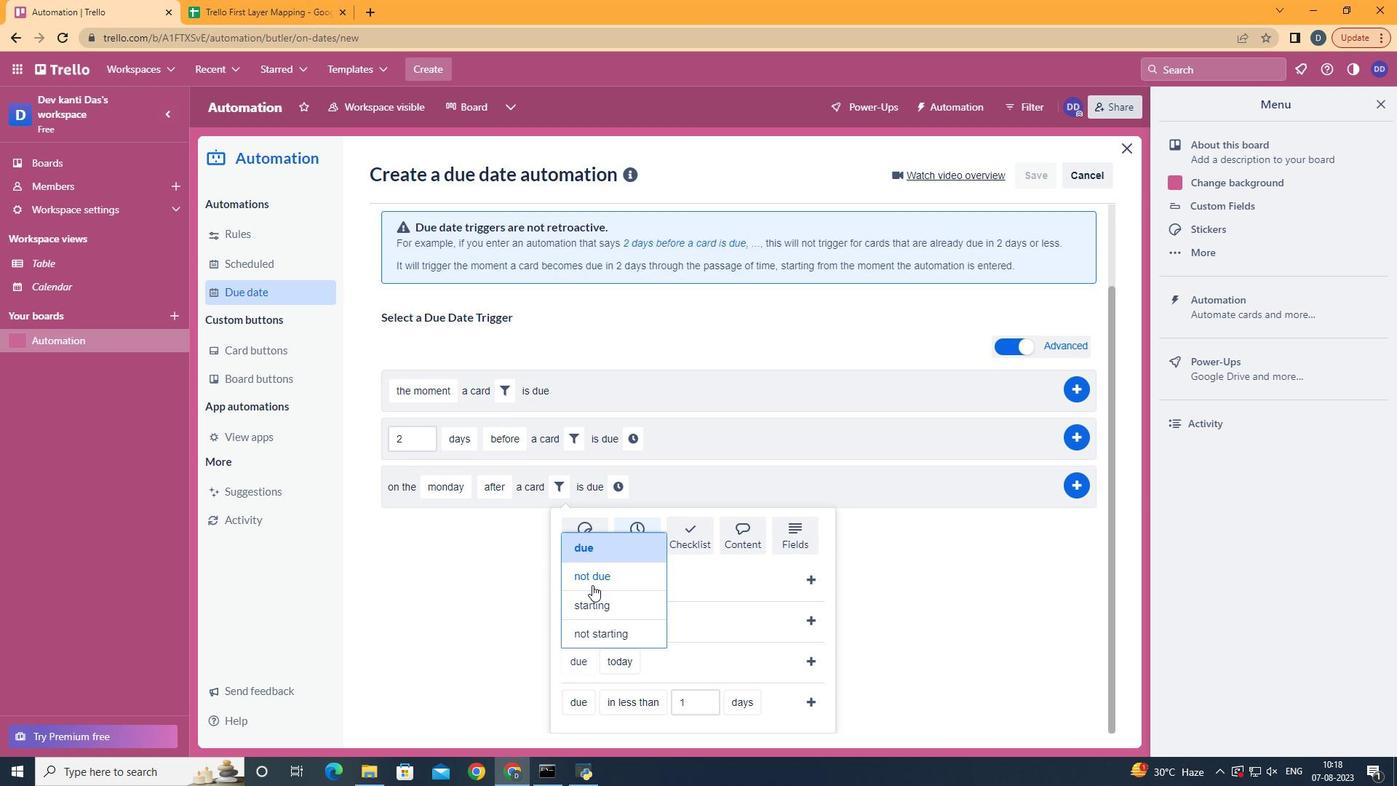 
Action: Mouse pressed left at (586, 578)
Screenshot: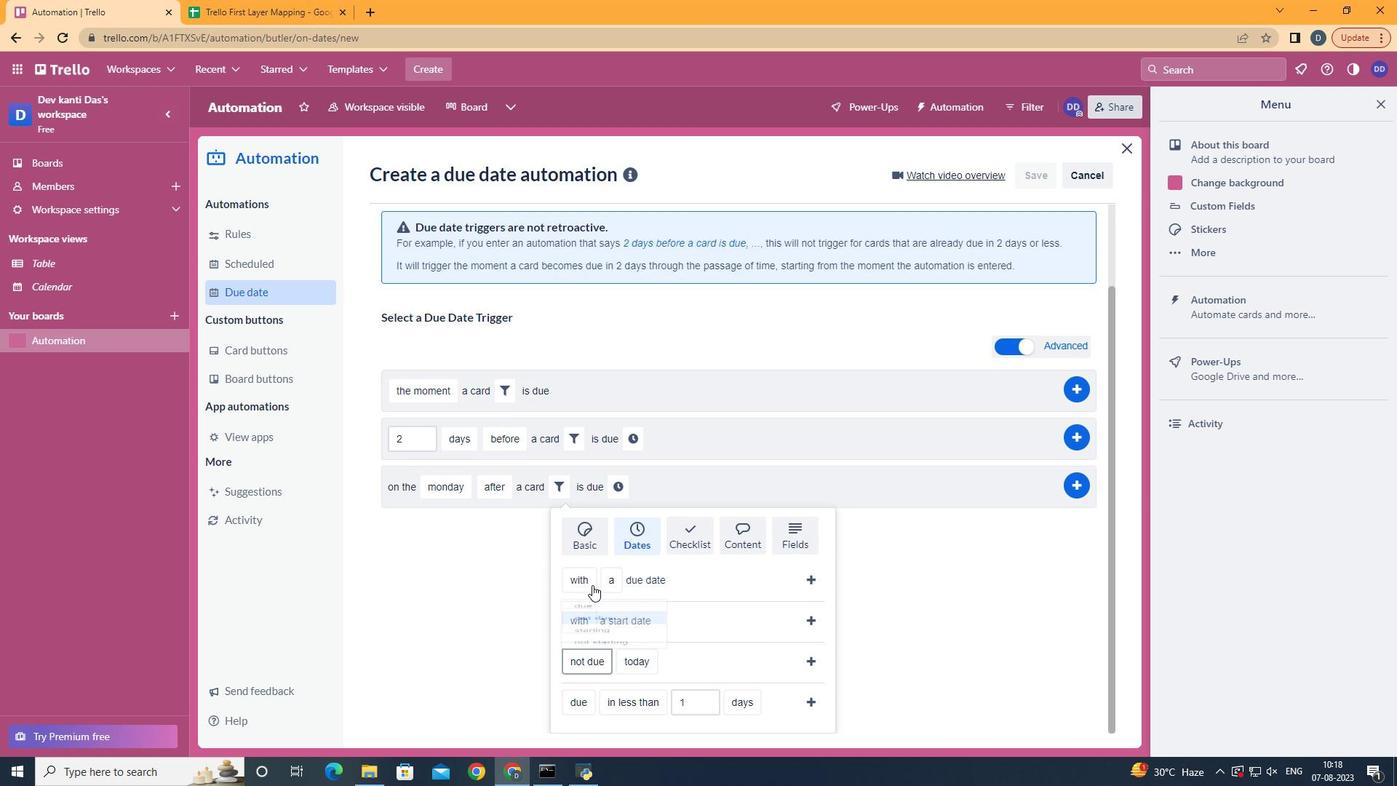 
Action: Mouse moved to (642, 498)
Screenshot: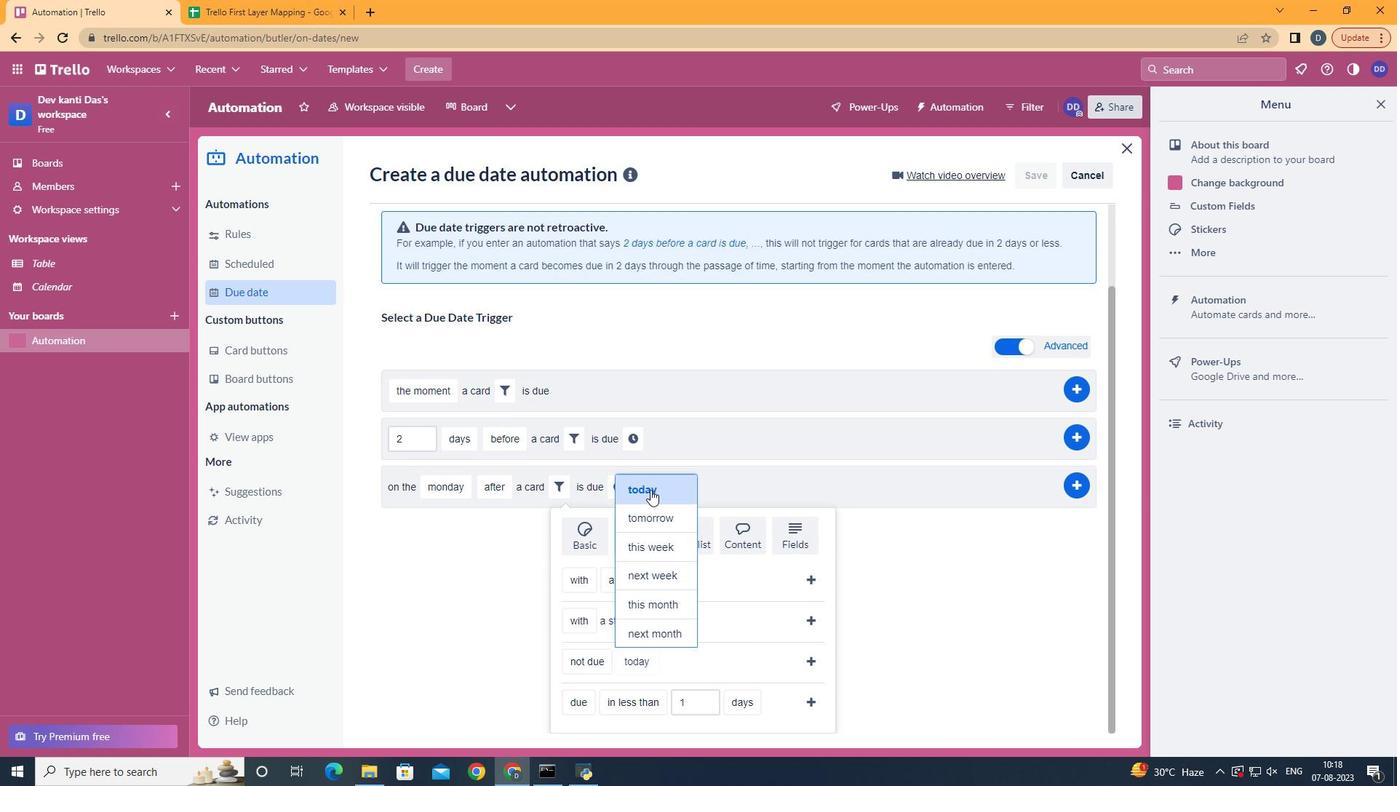
Action: Mouse pressed left at (642, 498)
Screenshot: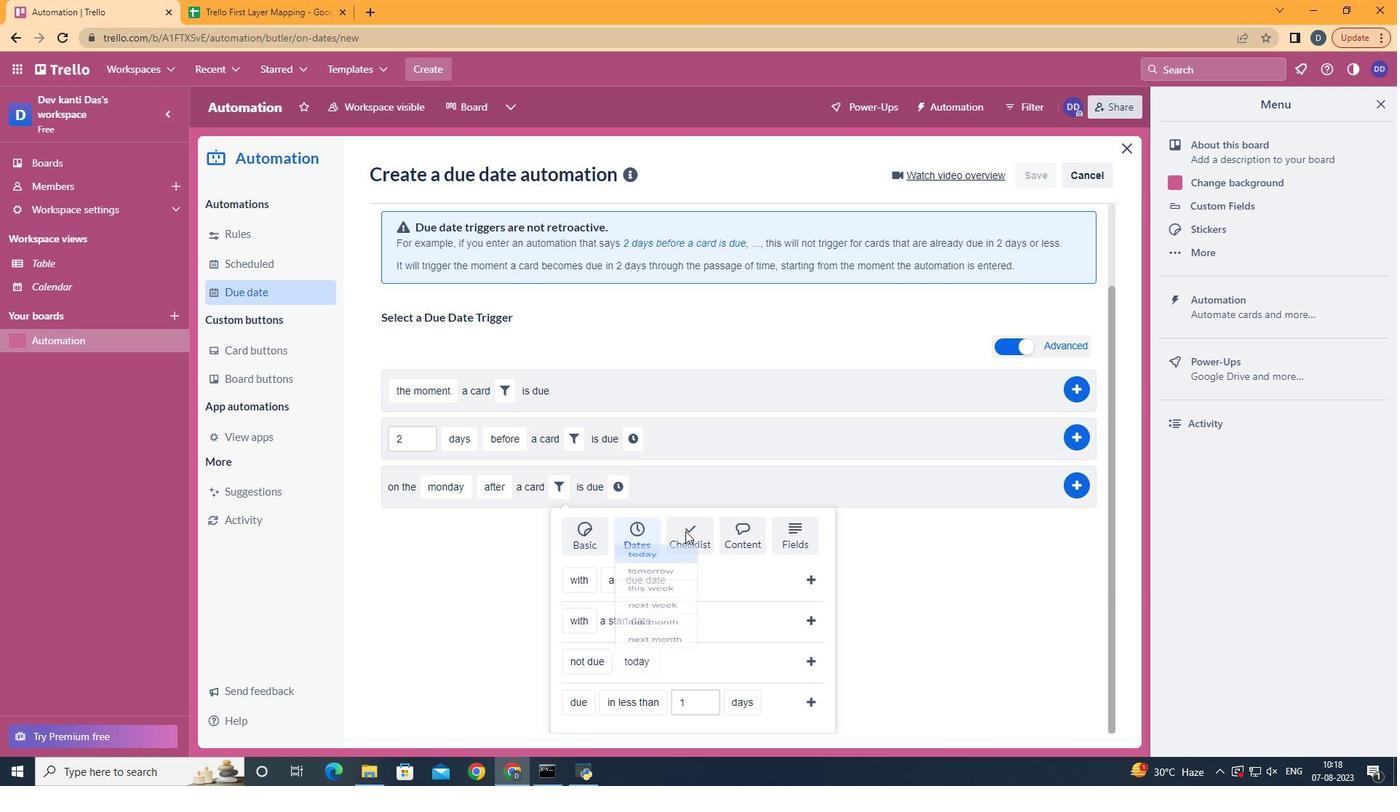 
Action: Mouse moved to (797, 645)
Screenshot: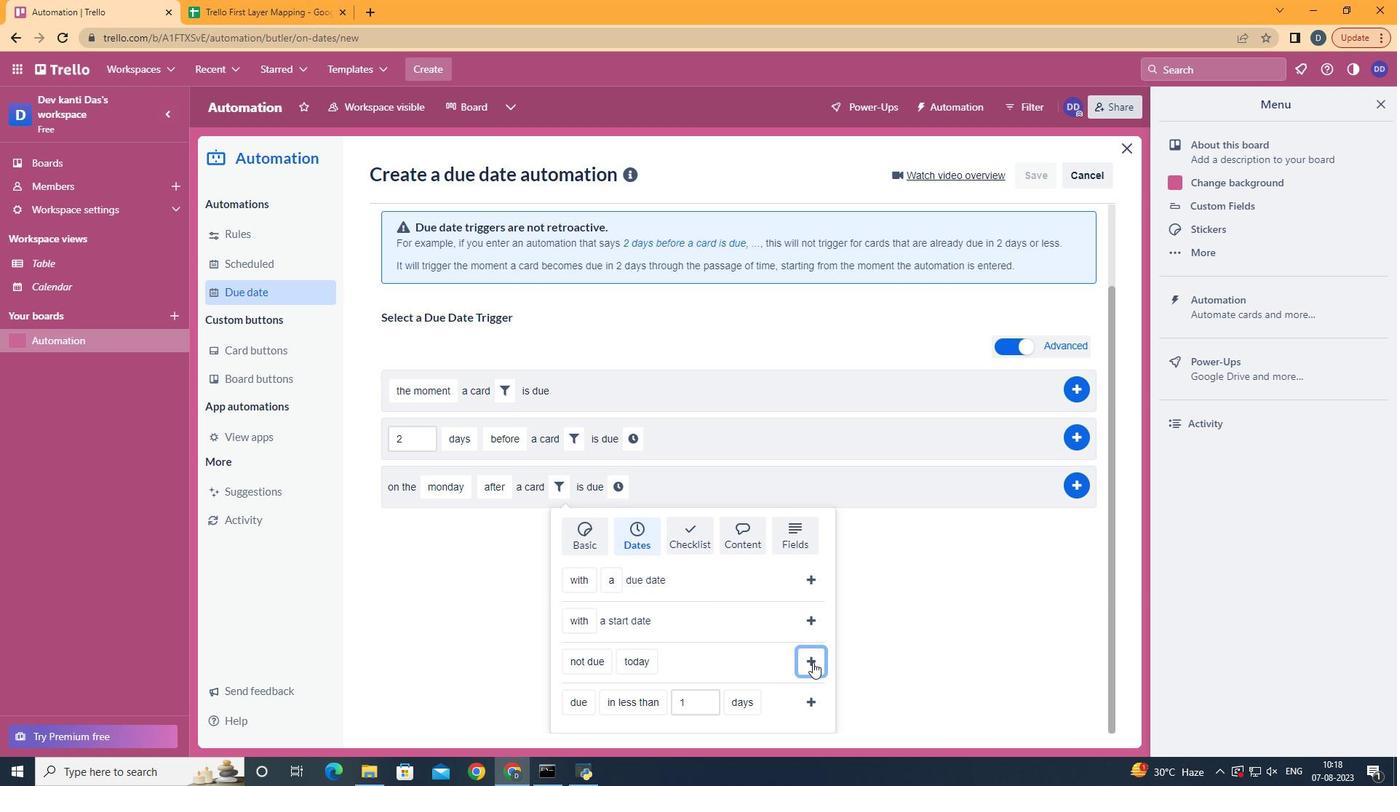 
Action: Mouse pressed left at (797, 645)
Screenshot: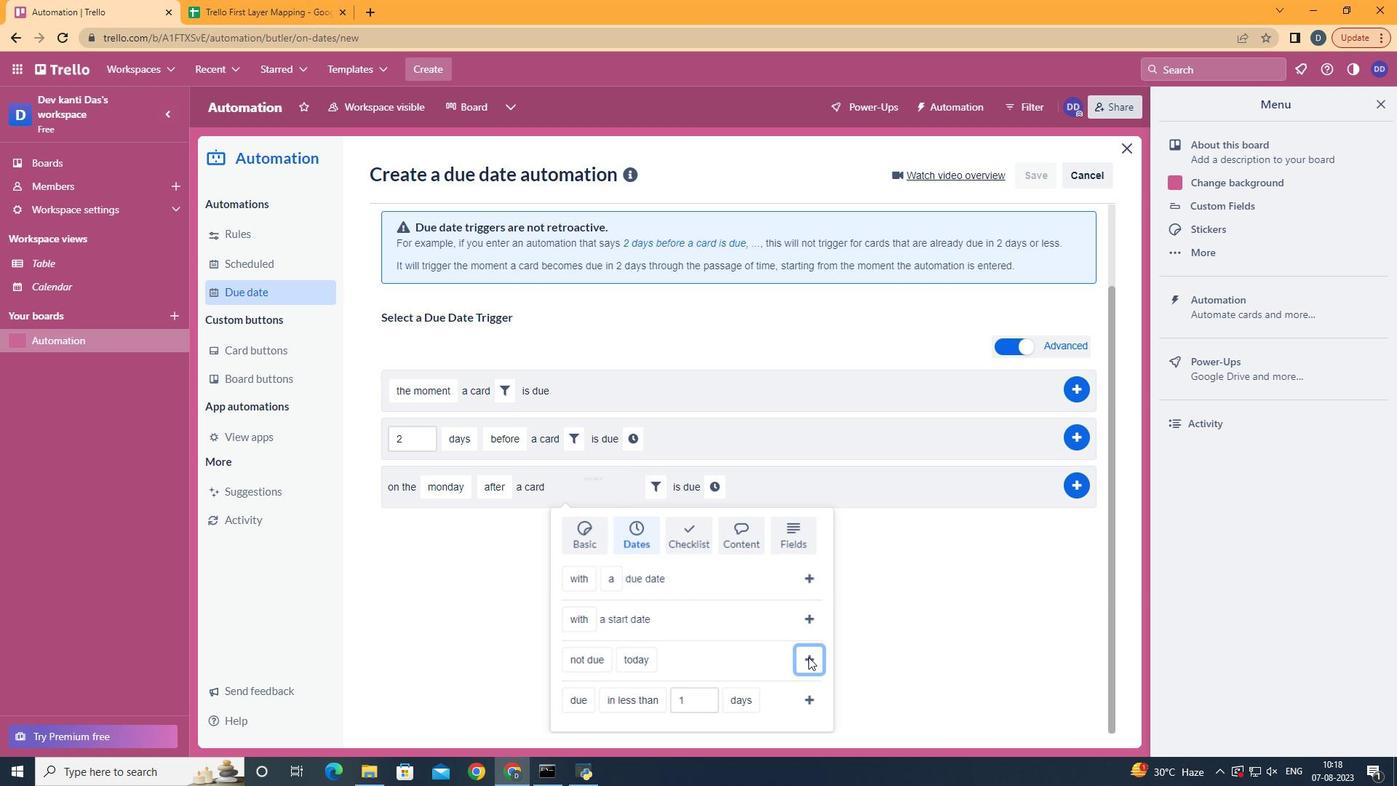 
Action: Mouse moved to (707, 577)
Screenshot: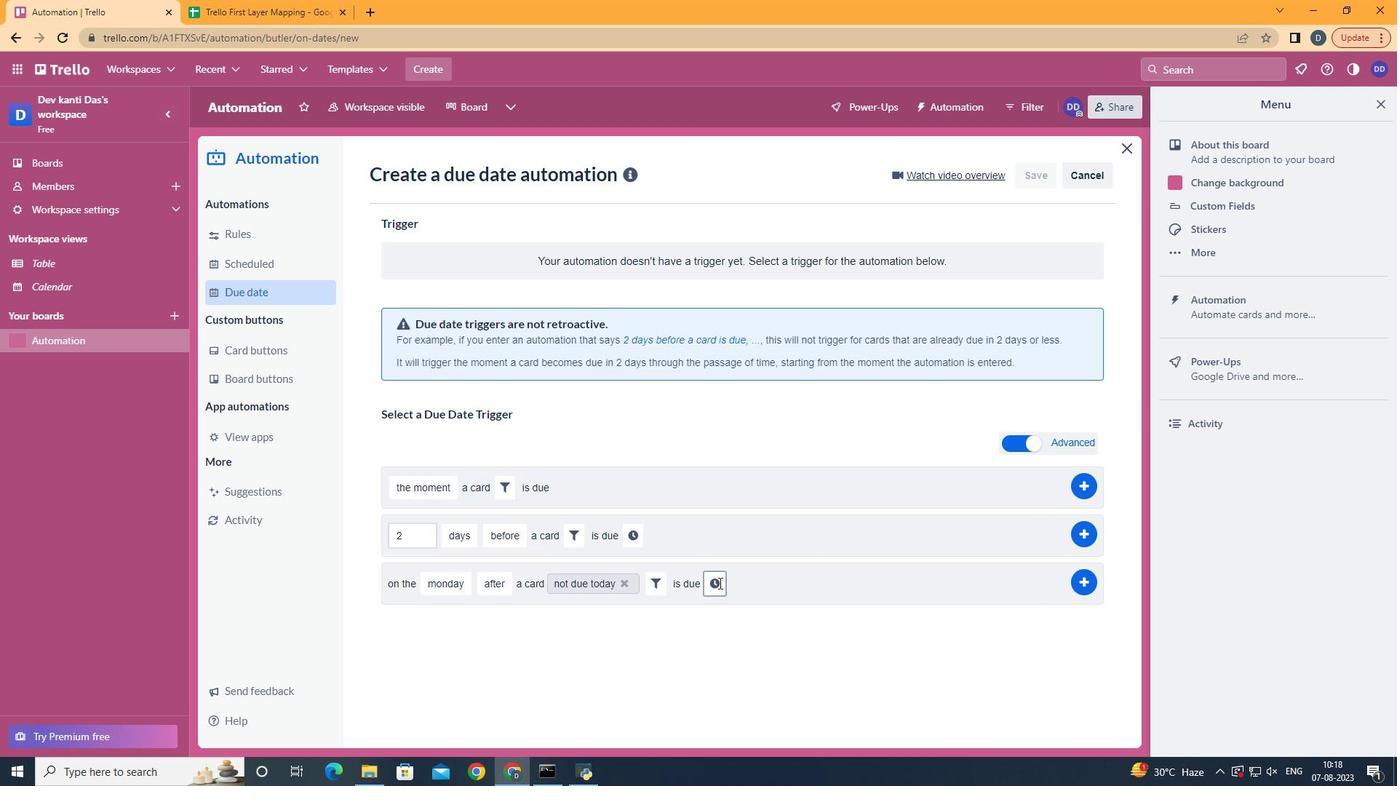 
Action: Mouse pressed left at (707, 577)
Screenshot: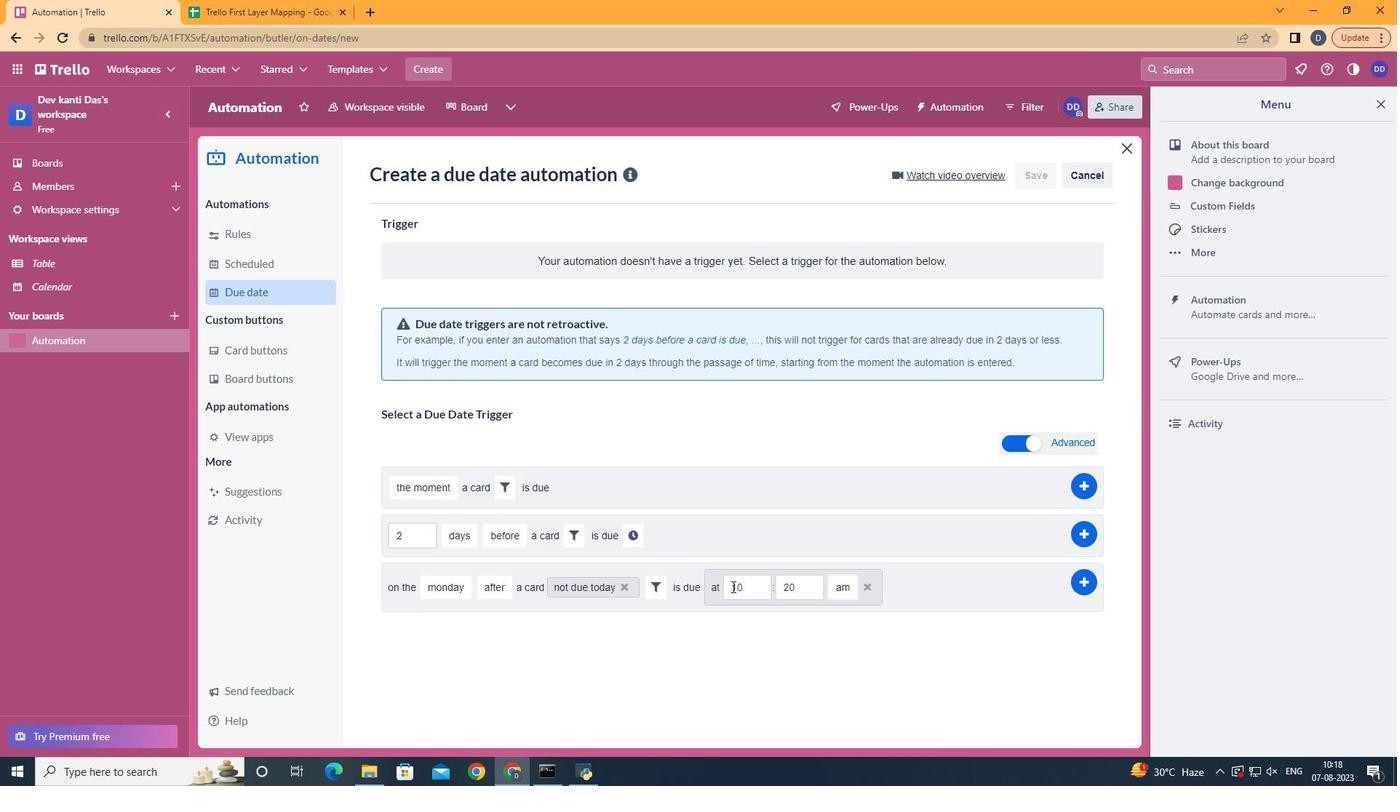 
Action: Mouse moved to (745, 580)
Screenshot: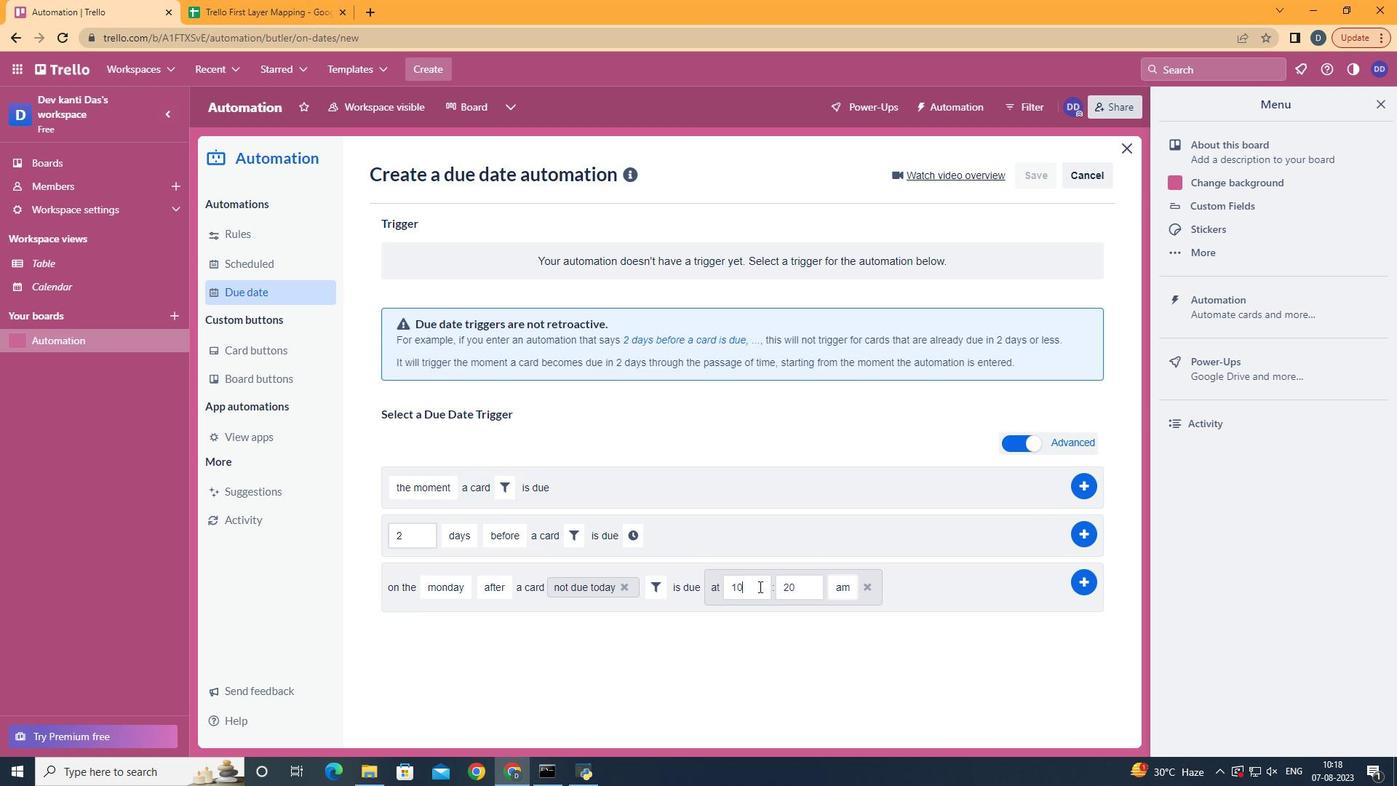 
Action: Mouse pressed left at (745, 580)
Screenshot: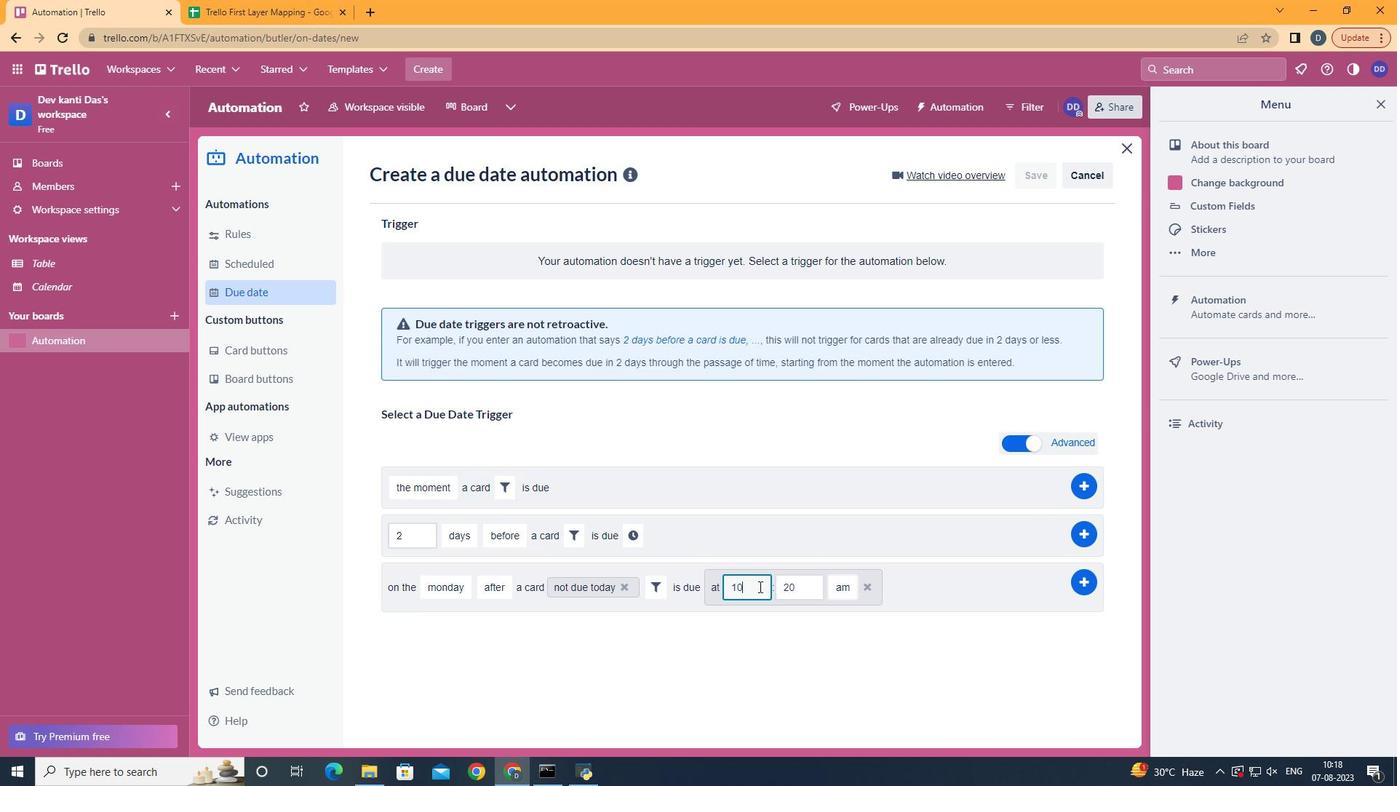 
Action: Mouse moved to (746, 580)
Screenshot: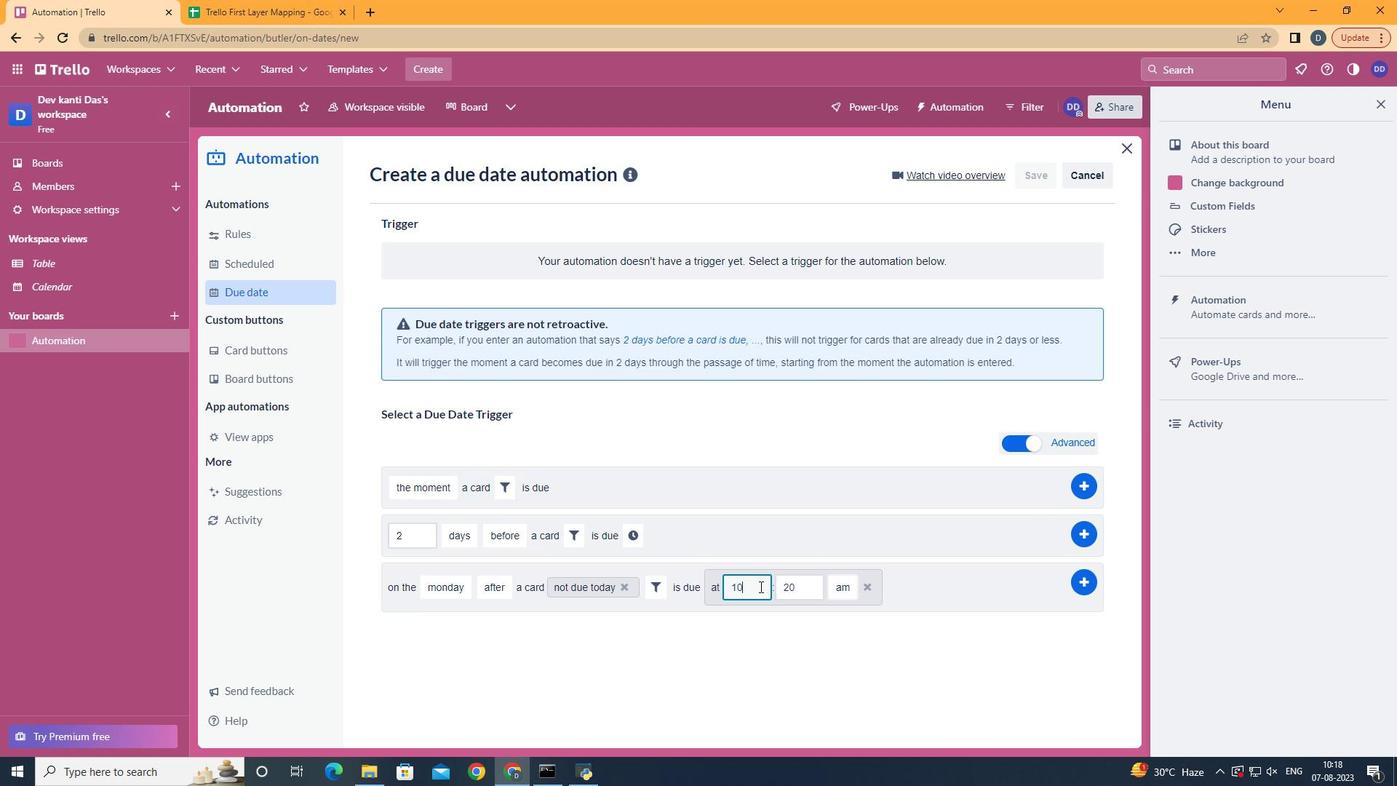 
Action: Key pressed <Key.backspace>1
Screenshot: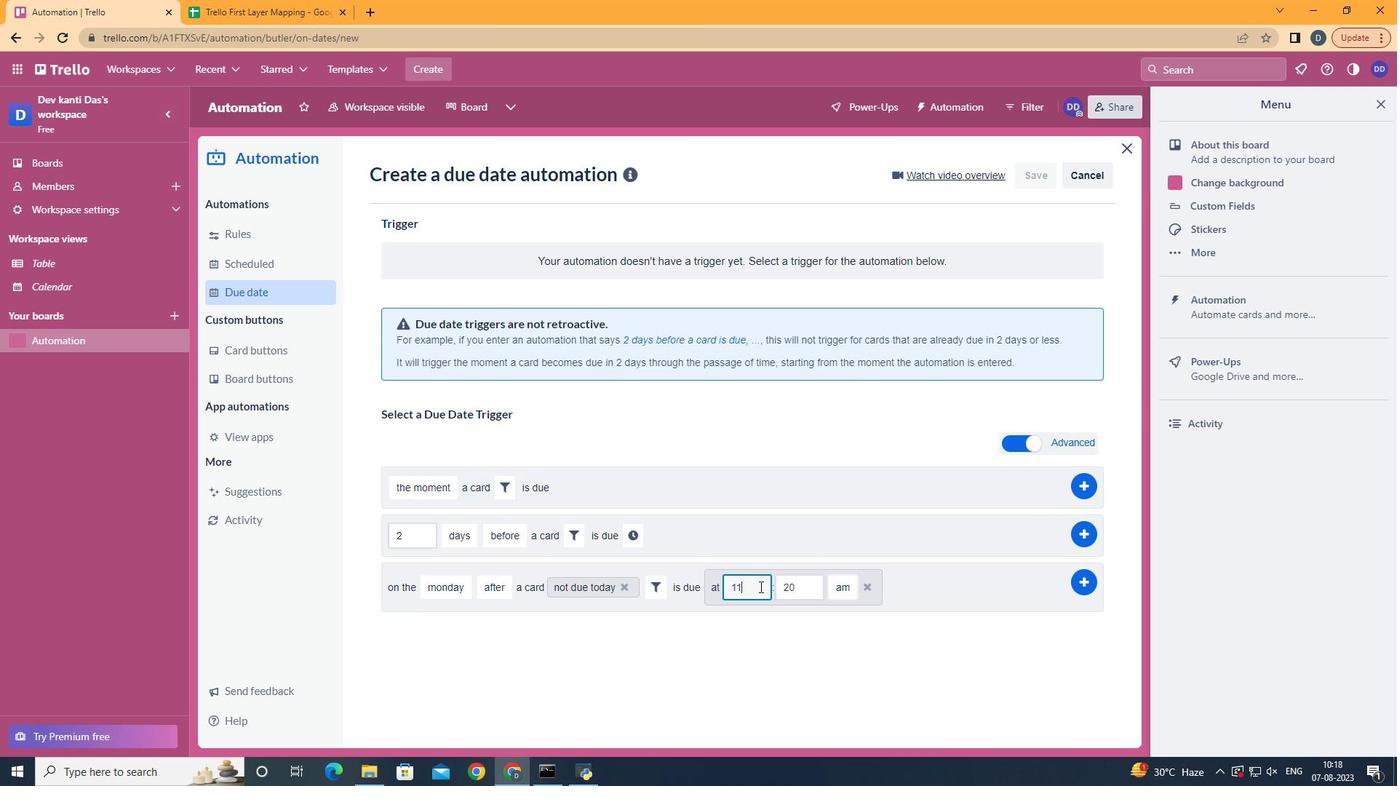
Action: Mouse moved to (787, 588)
Screenshot: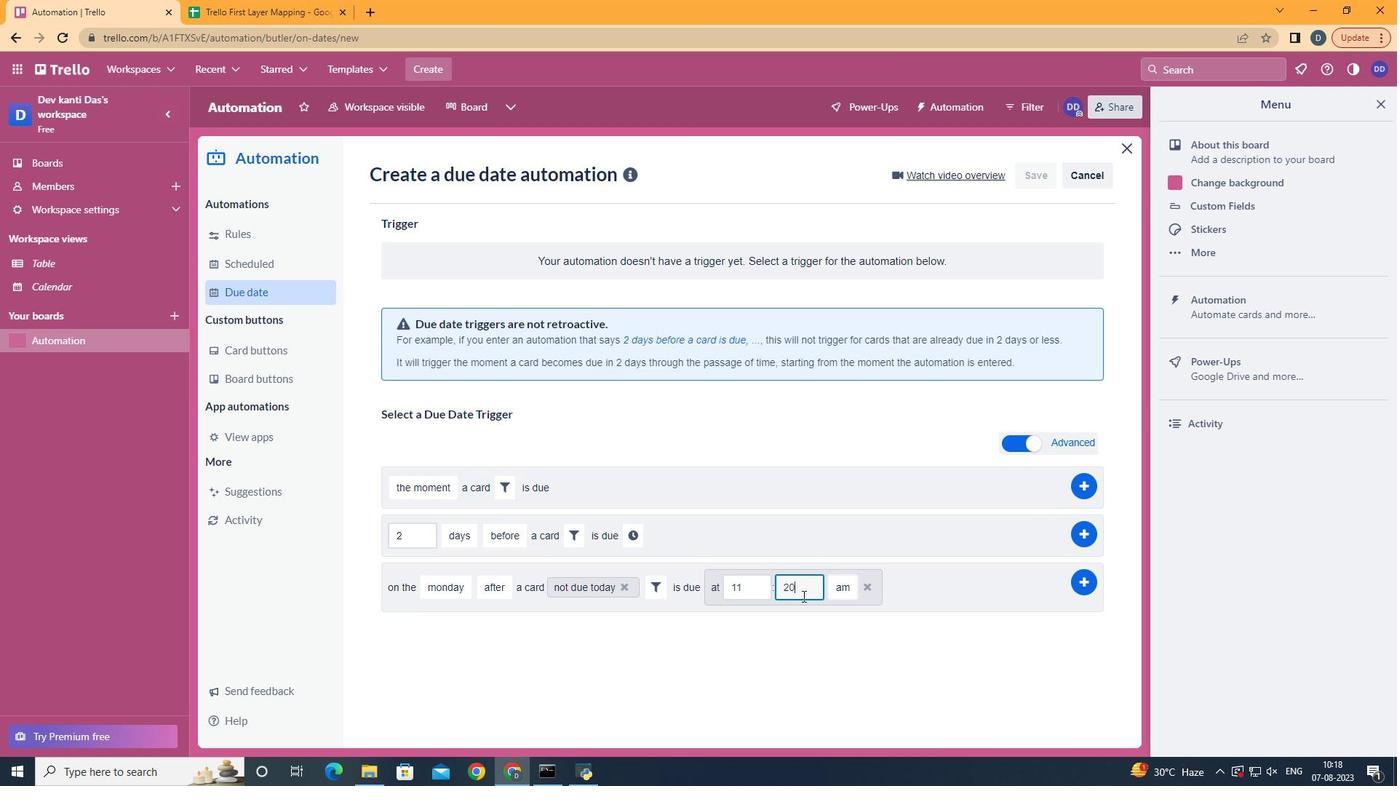 
Action: Mouse pressed left at (787, 588)
Screenshot: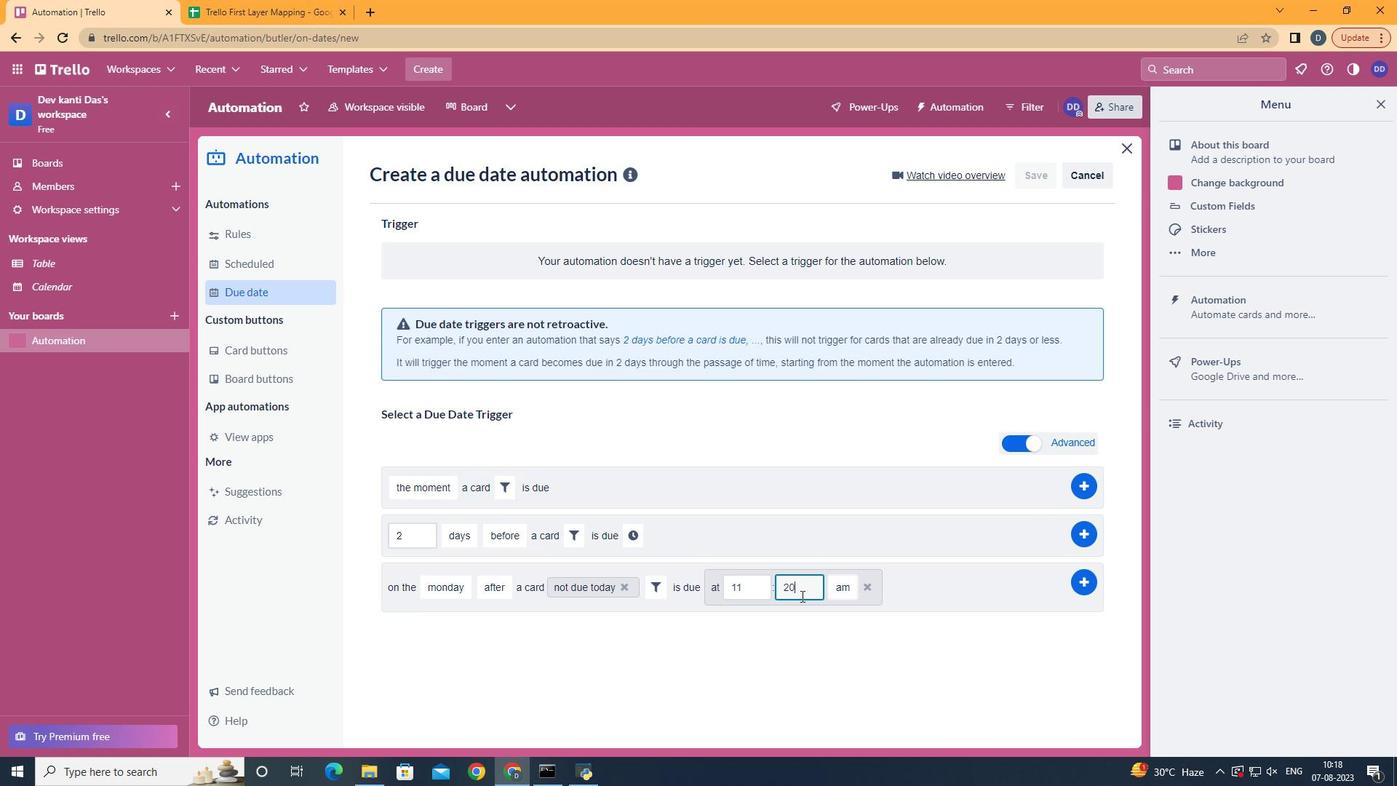
Action: Mouse moved to (786, 588)
Screenshot: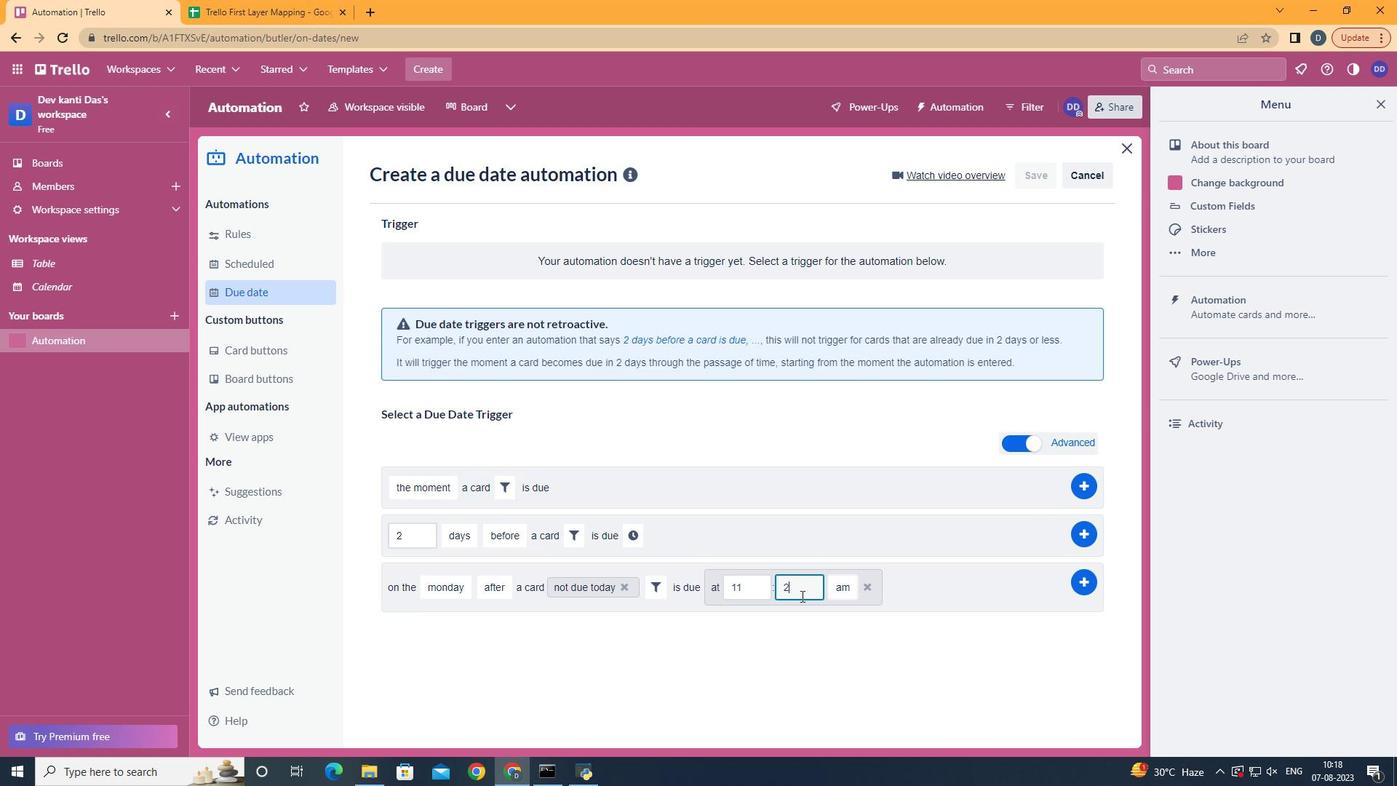 
Action: Key pressed <Key.backspace><Key.backspace>00
Screenshot: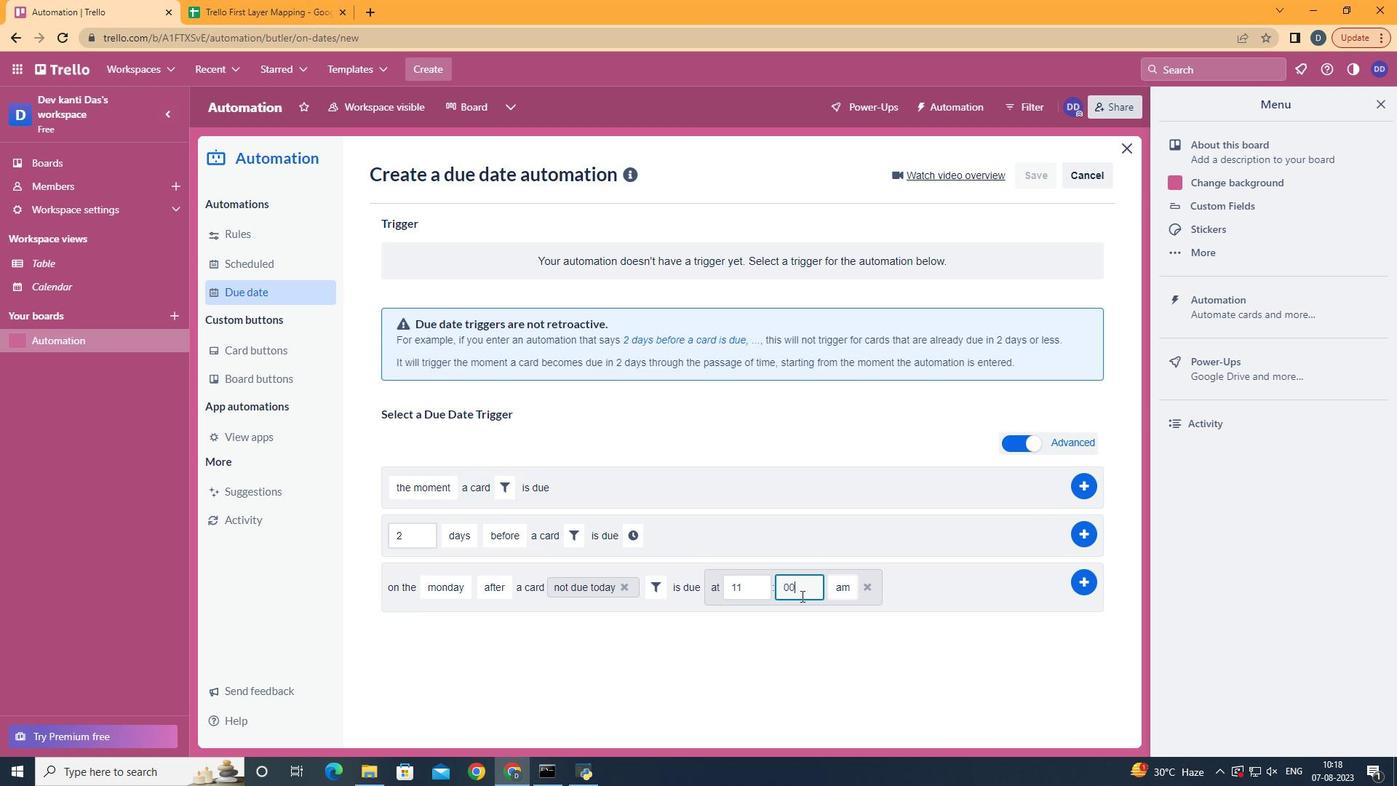 
Action: Mouse moved to (1050, 583)
Screenshot: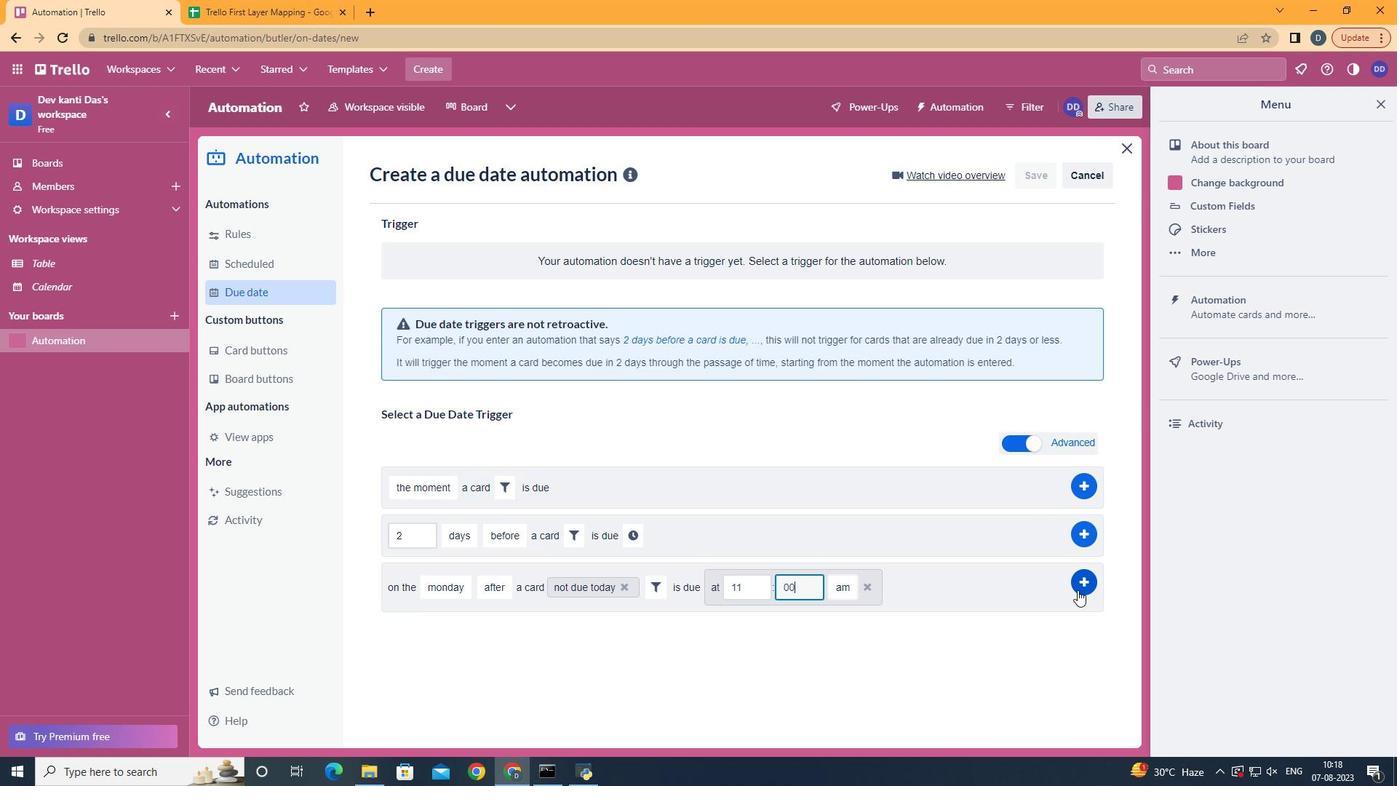 
Action: Mouse pressed left at (1050, 583)
Screenshot: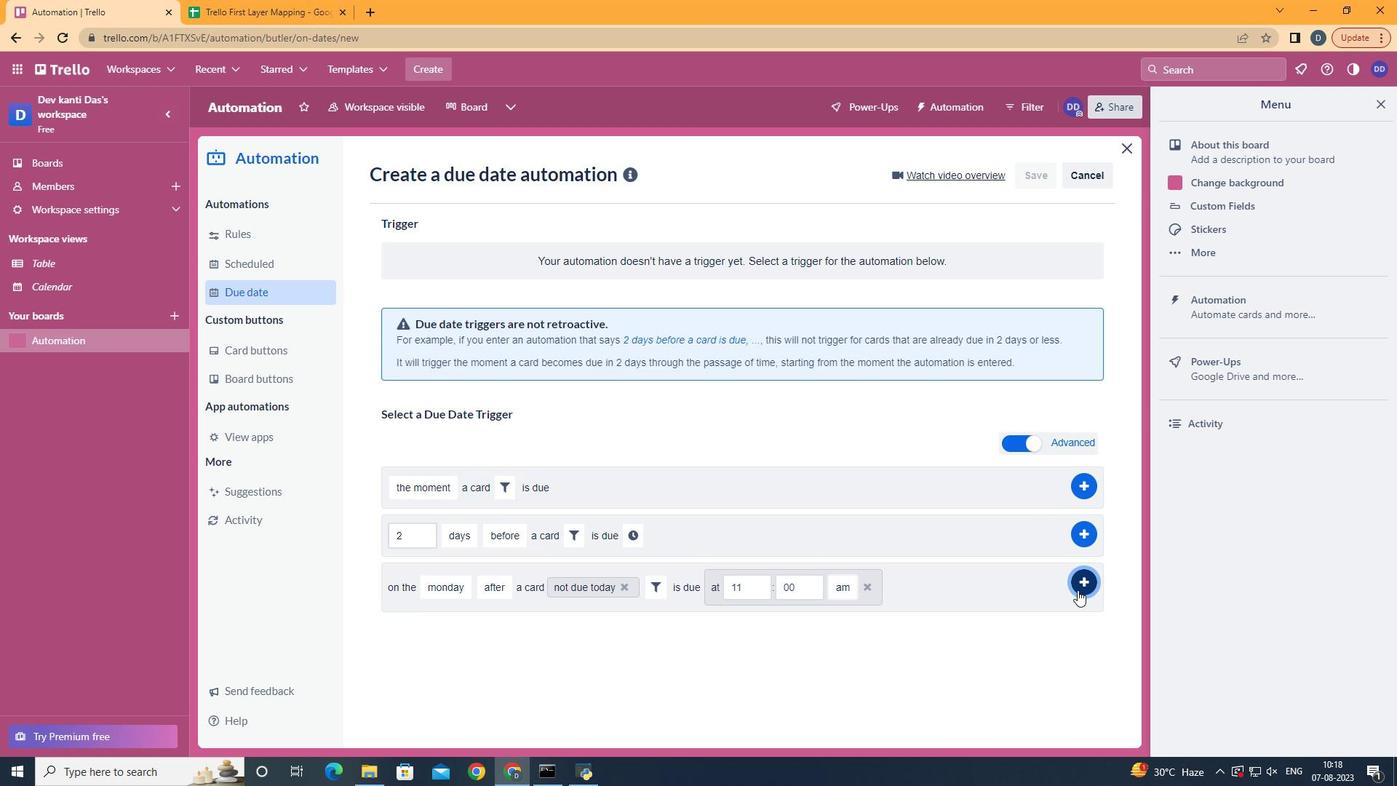 
Action: Mouse moved to (561, 280)
Screenshot: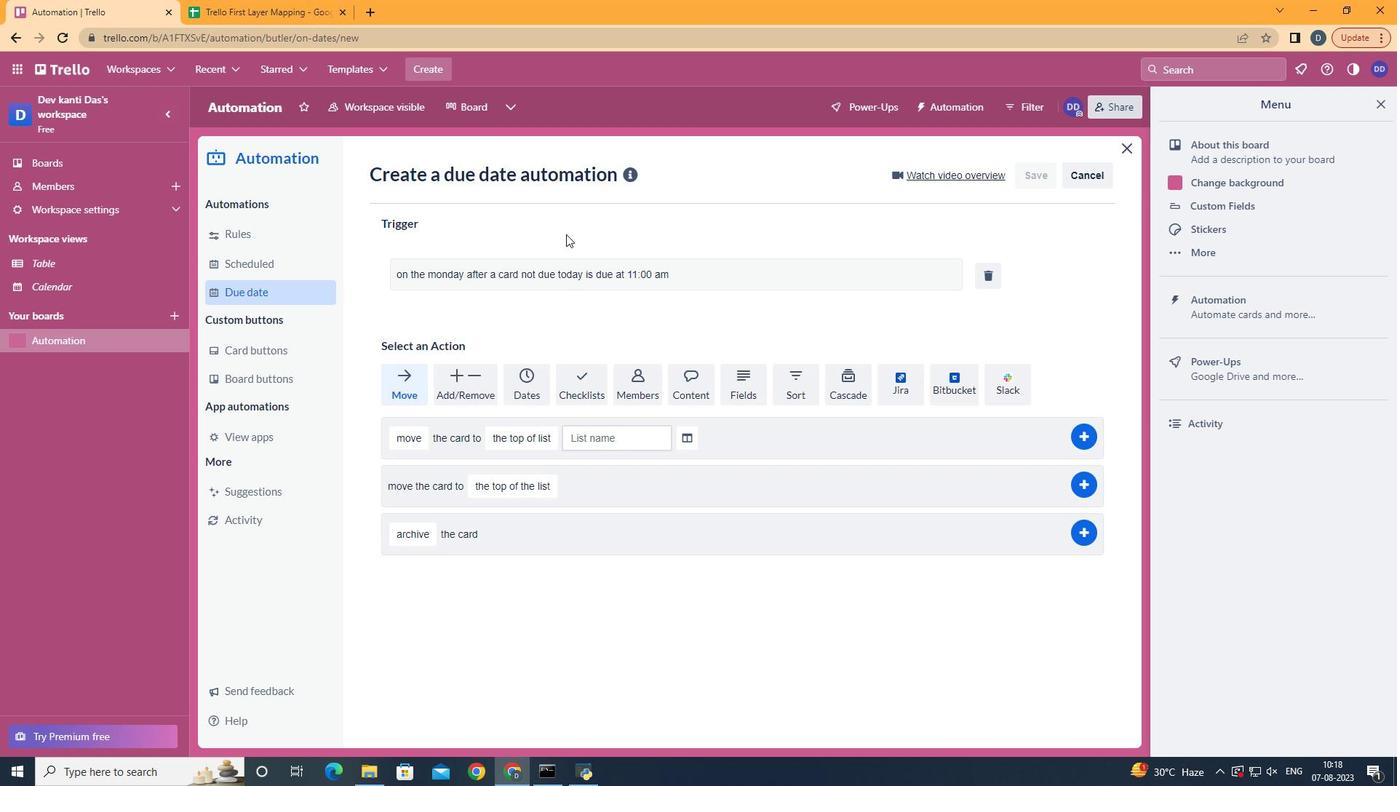 
